 Task: Create a due date automation trigger when advanced on, on the monday before a card is due add fields without custom field "Resume" set to a date more than 1 working days ago at 11:00 AM.
Action: Mouse moved to (1262, 111)
Screenshot: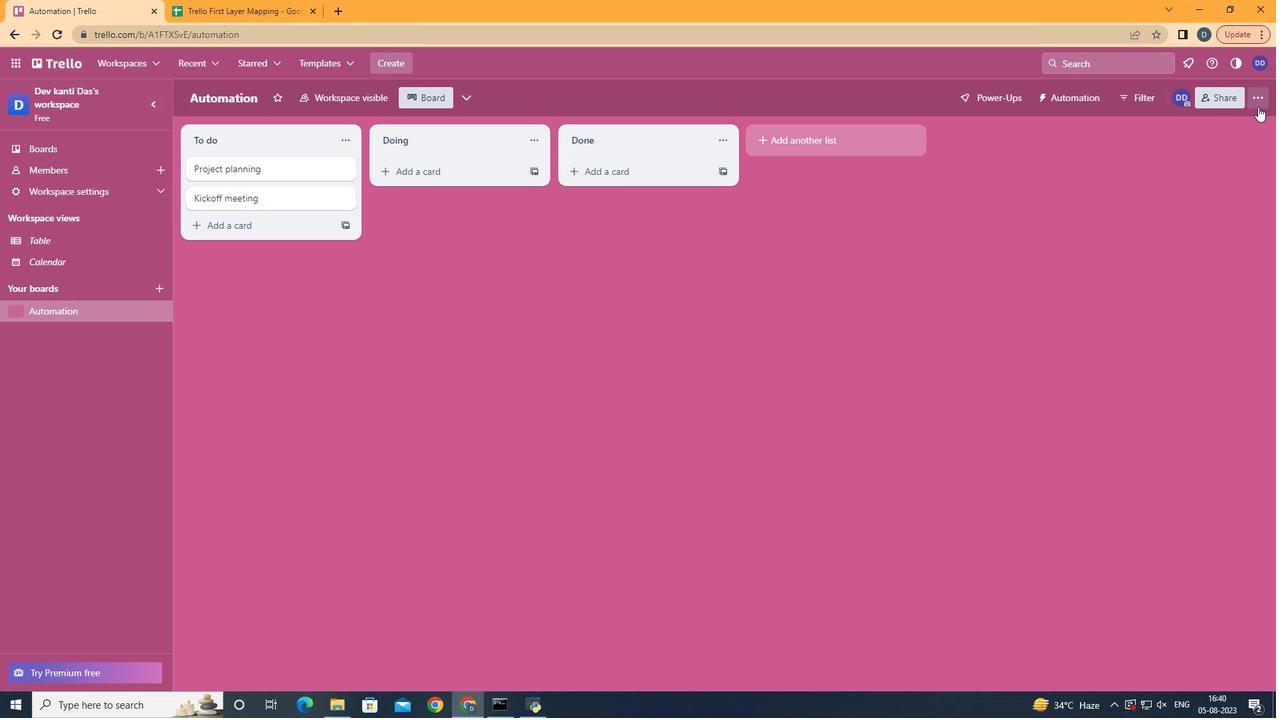 
Action: Mouse pressed left at (1262, 111)
Screenshot: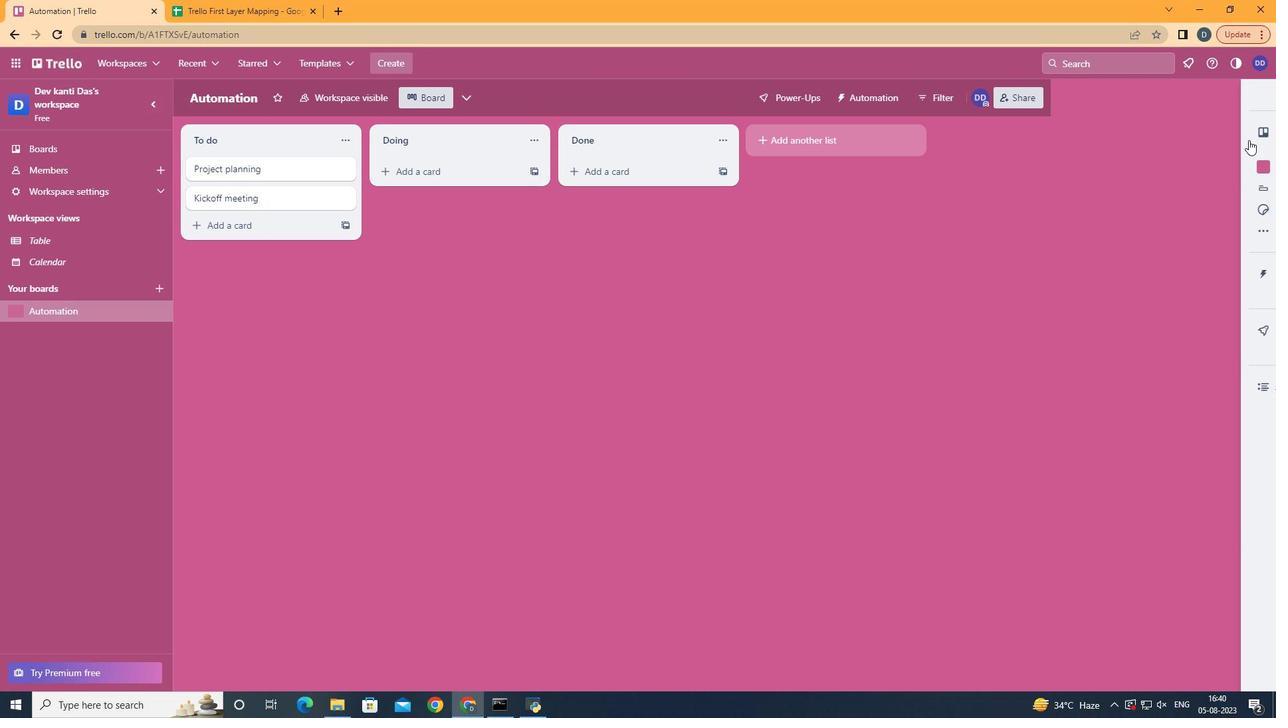 
Action: Mouse moved to (1173, 284)
Screenshot: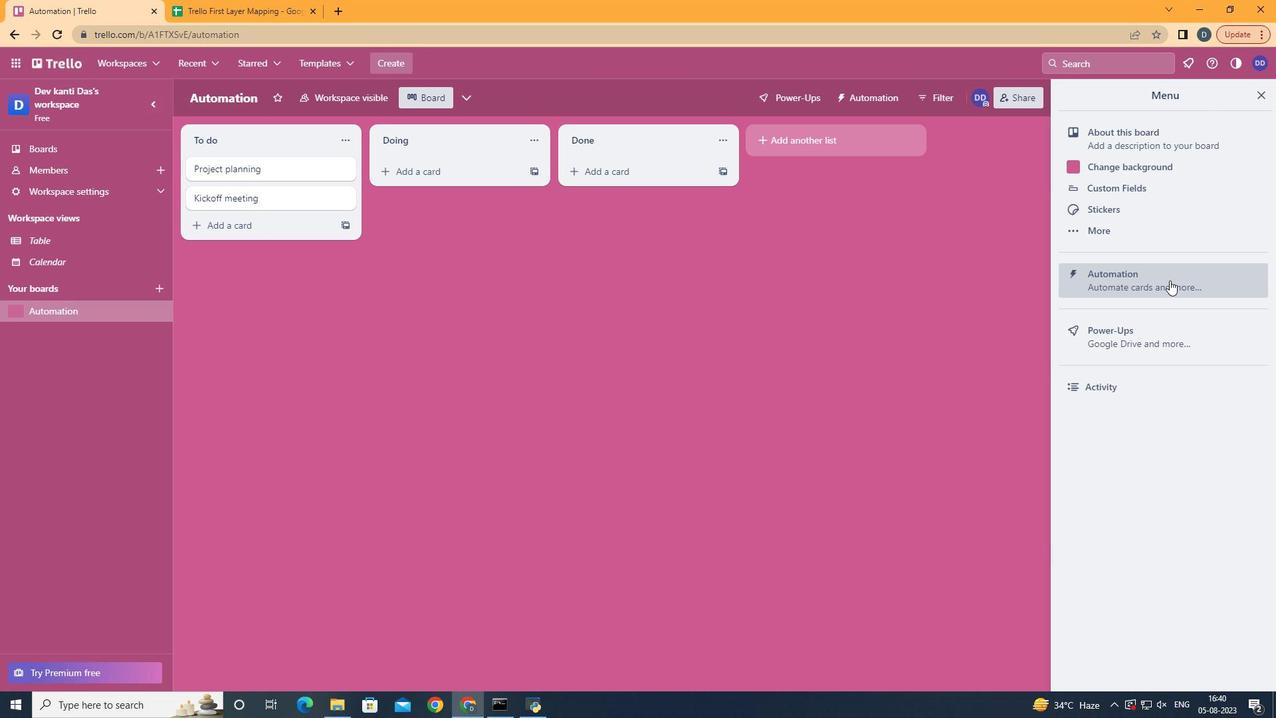 
Action: Mouse pressed left at (1173, 284)
Screenshot: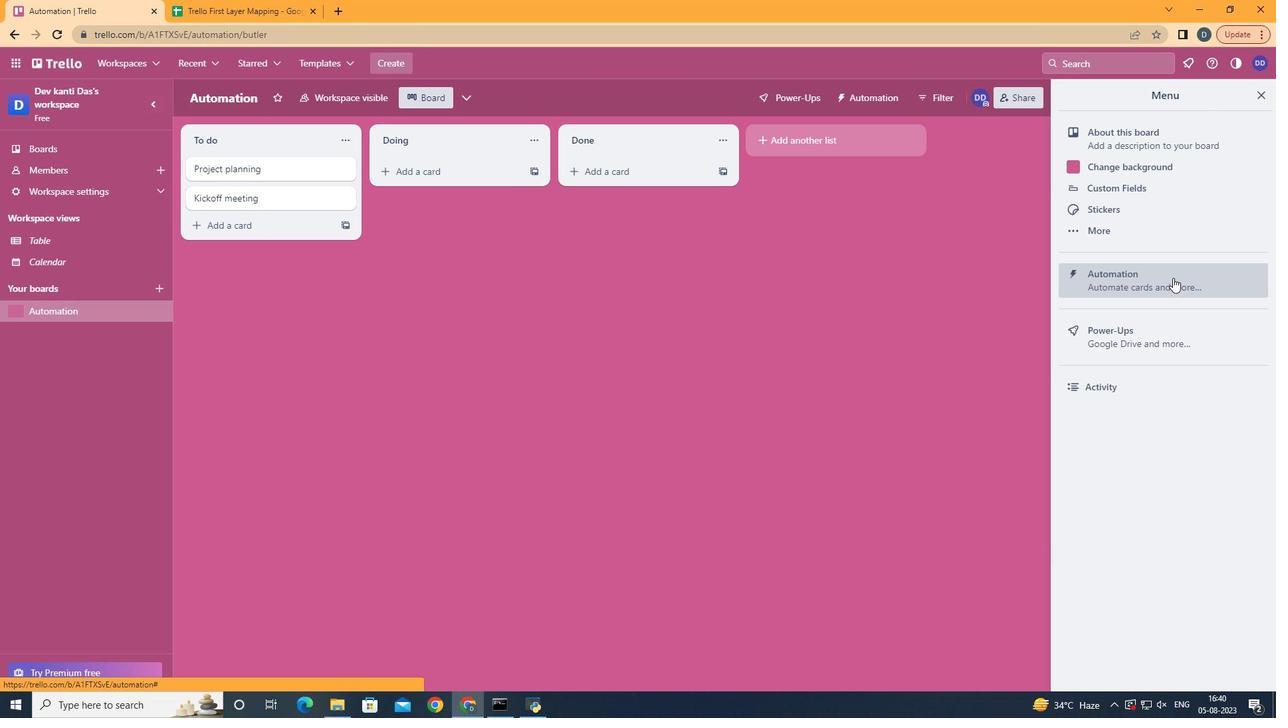 
Action: Mouse moved to (256, 263)
Screenshot: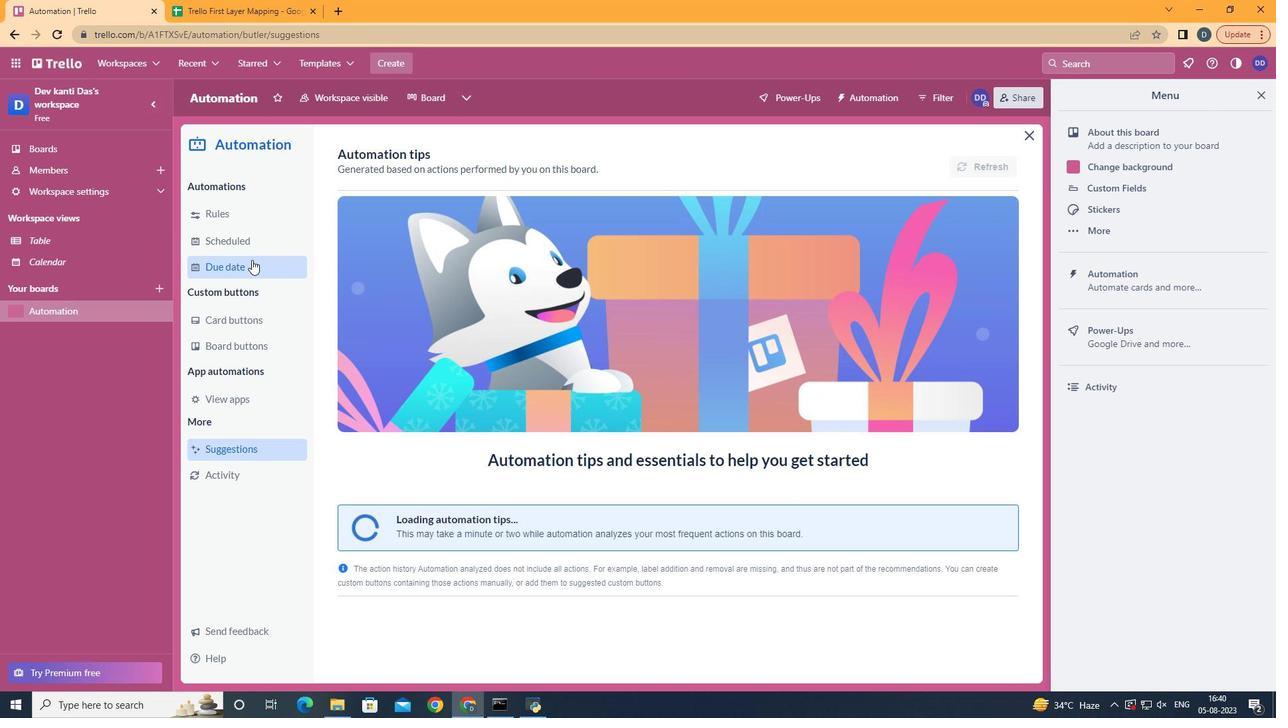 
Action: Mouse pressed left at (256, 263)
Screenshot: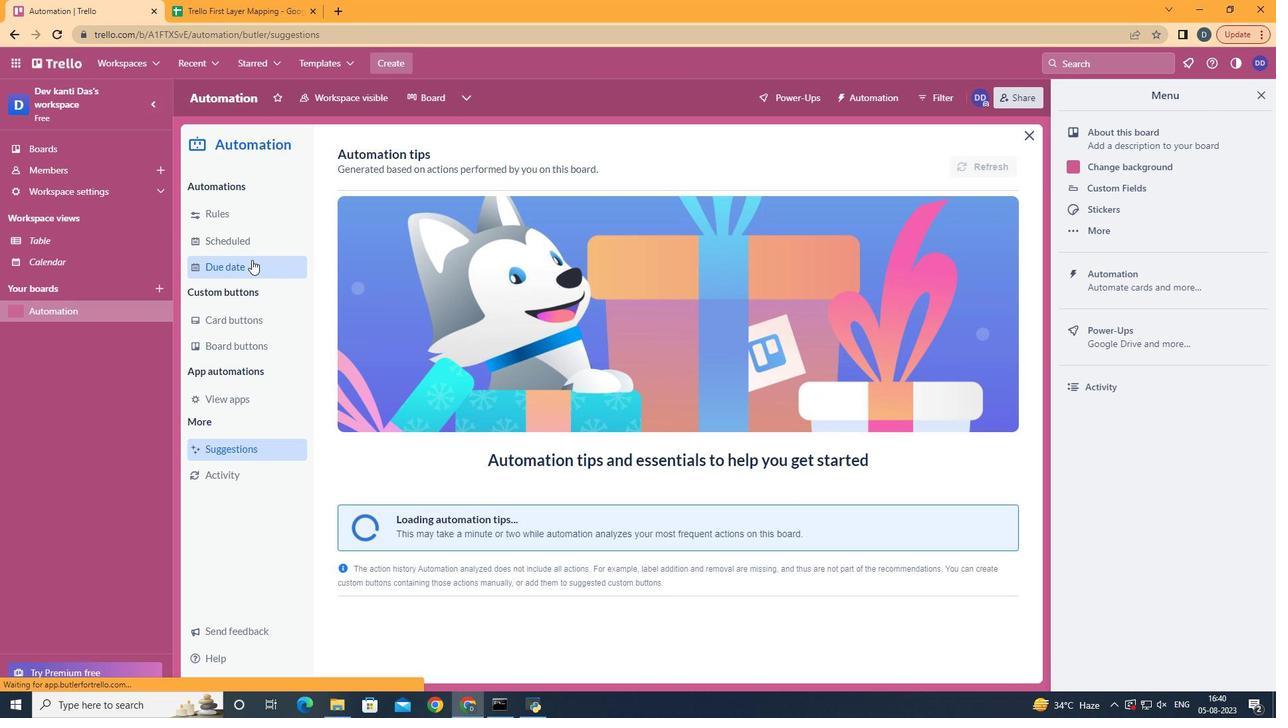
Action: Mouse moved to (936, 160)
Screenshot: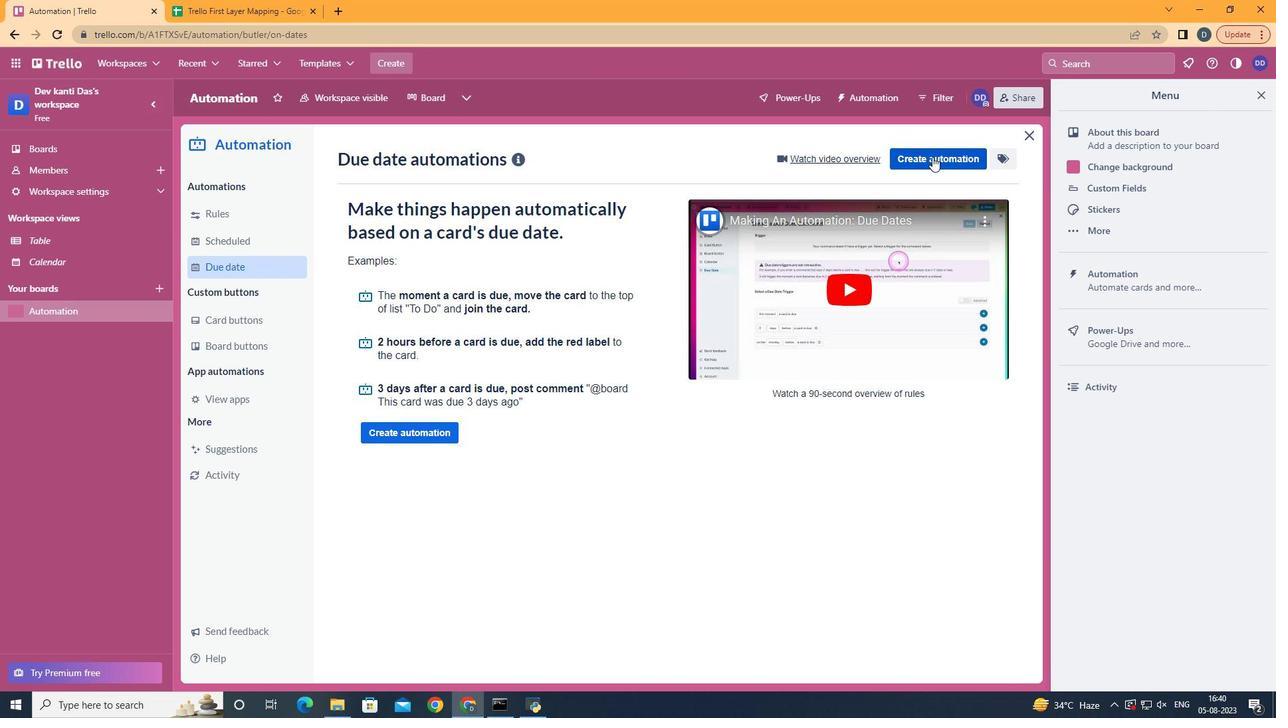 
Action: Mouse pressed left at (936, 160)
Screenshot: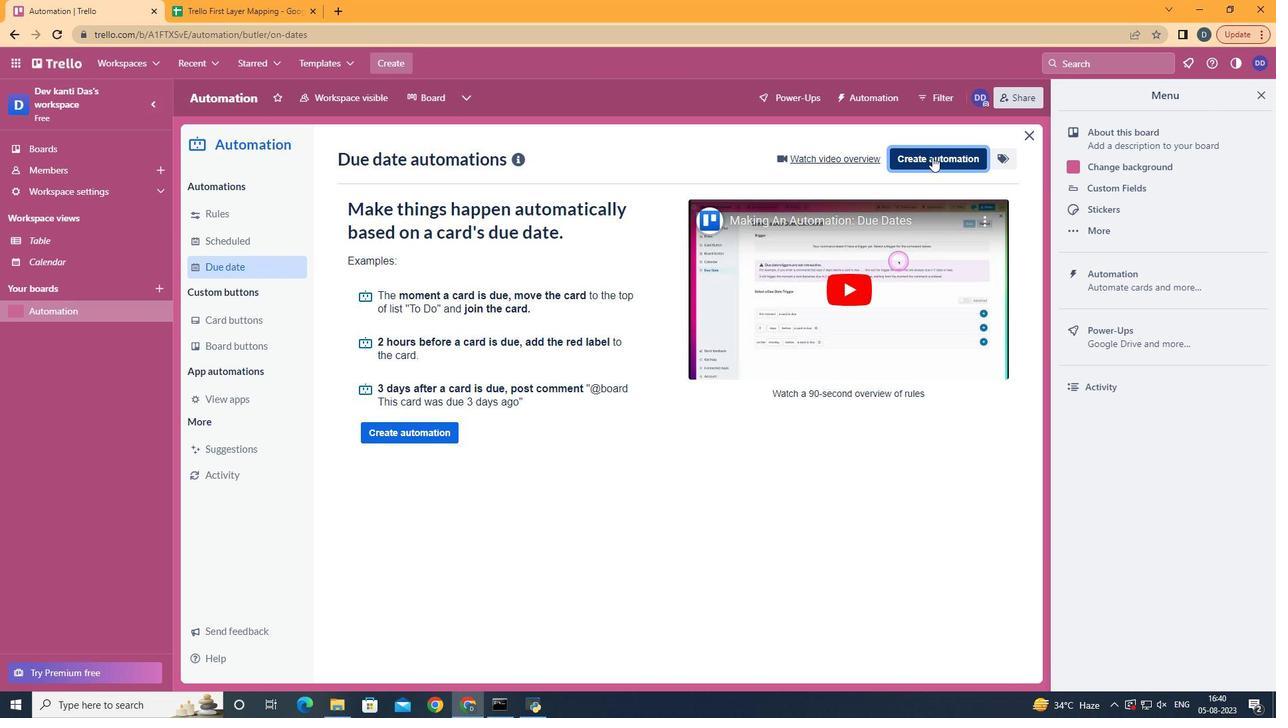 
Action: Mouse moved to (699, 291)
Screenshot: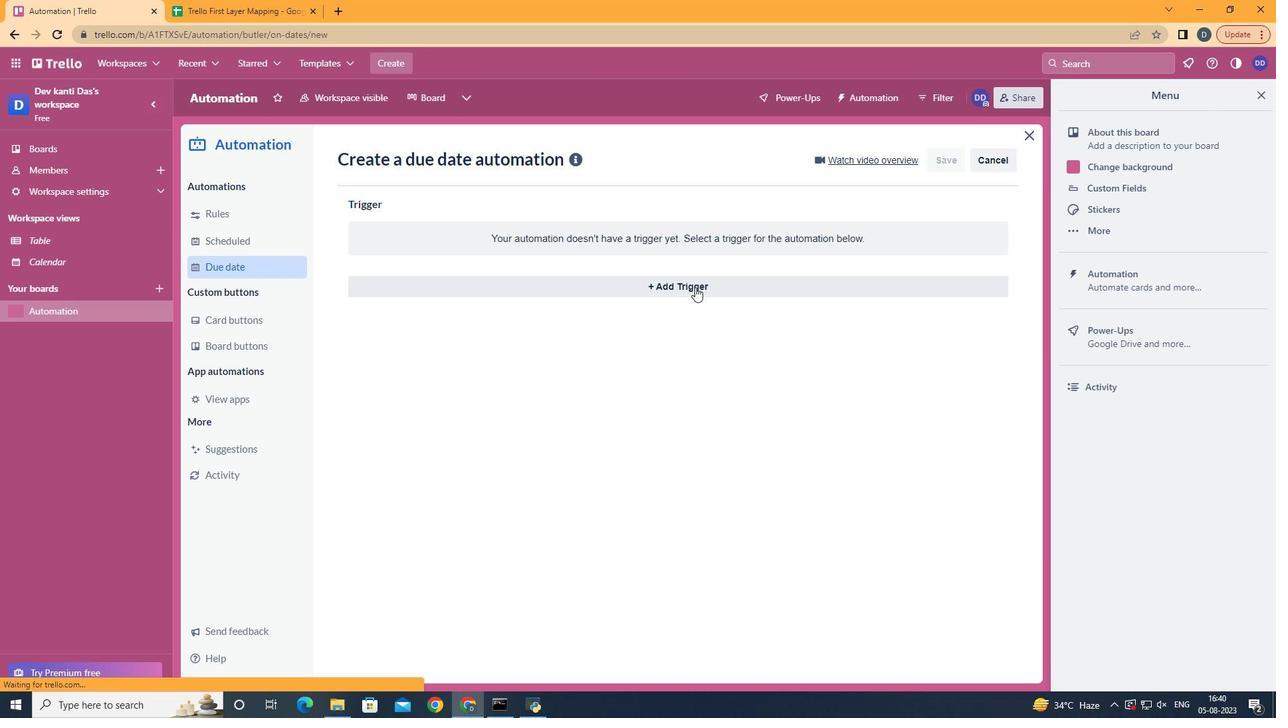 
Action: Mouse pressed left at (699, 291)
Screenshot: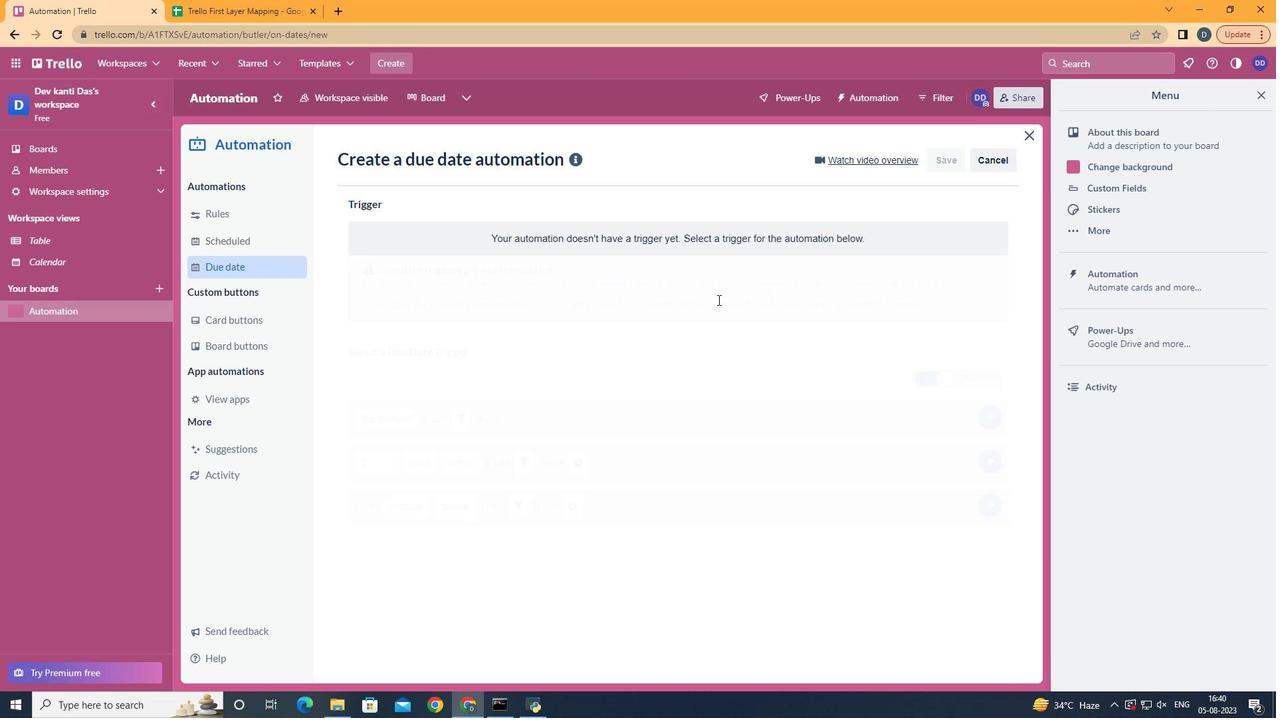 
Action: Mouse moved to (436, 351)
Screenshot: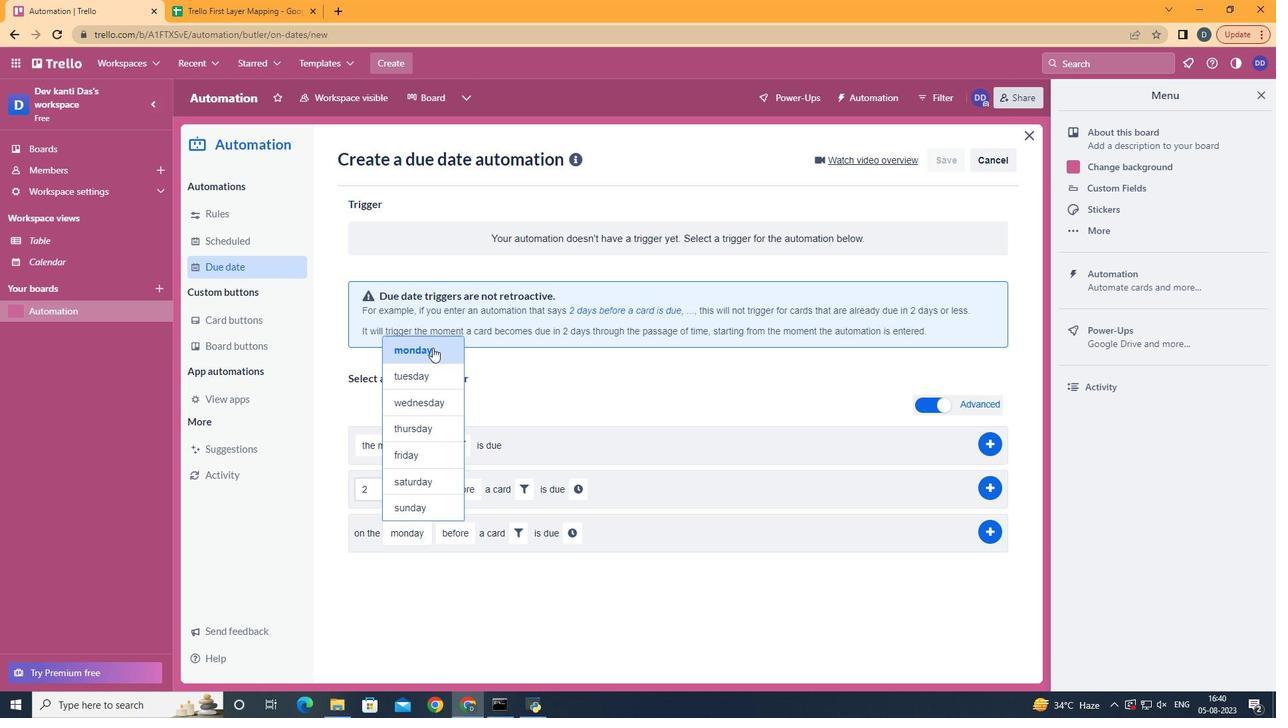 
Action: Mouse pressed left at (436, 351)
Screenshot: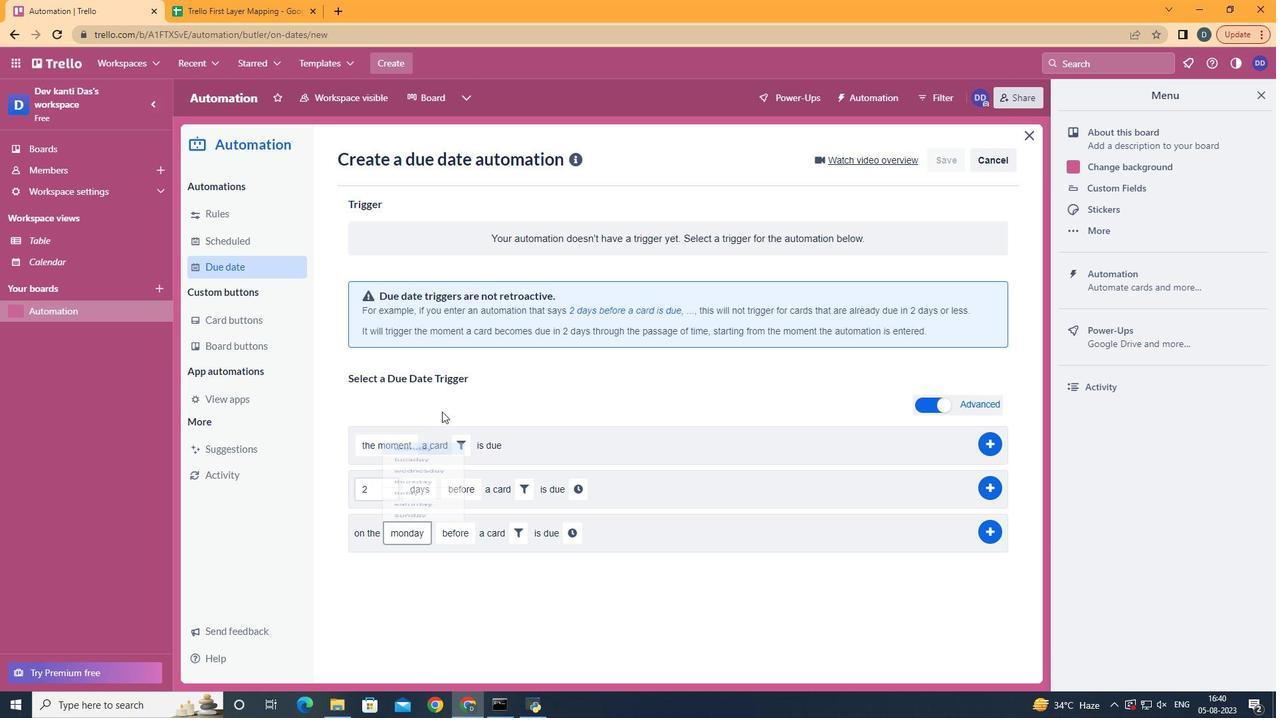 
Action: Mouse moved to (468, 563)
Screenshot: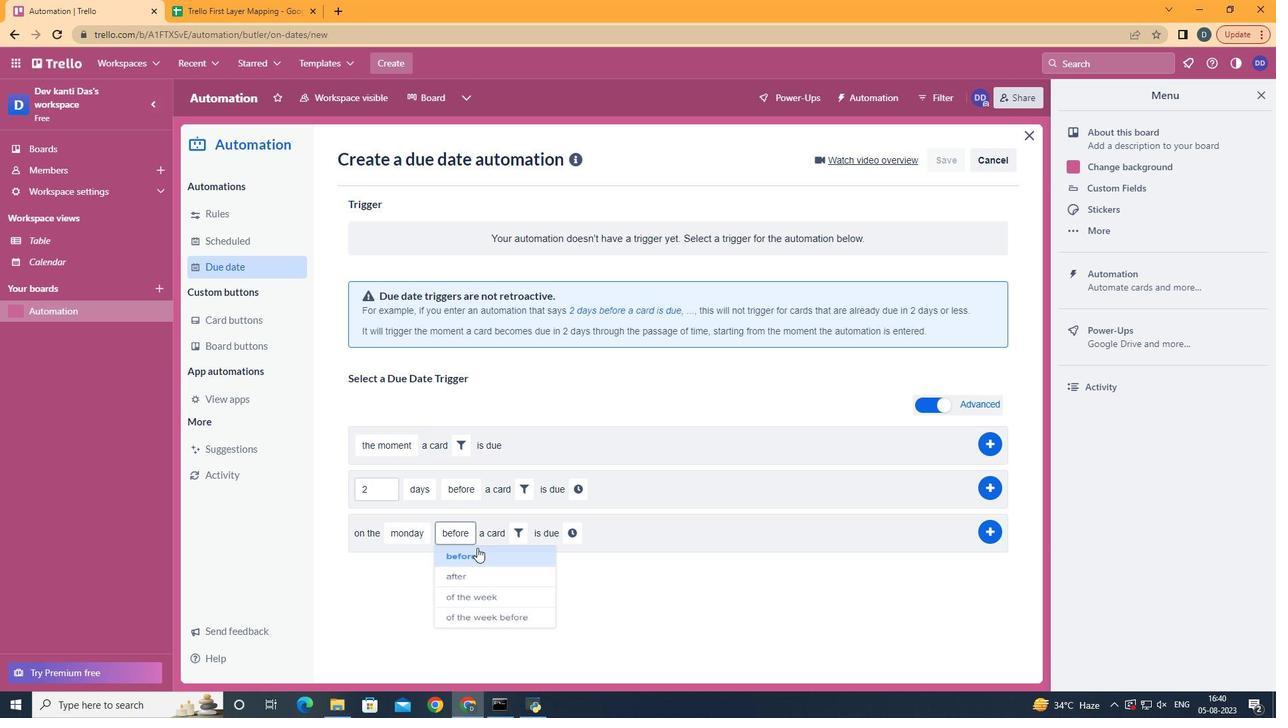 
Action: Mouse pressed left at (468, 563)
Screenshot: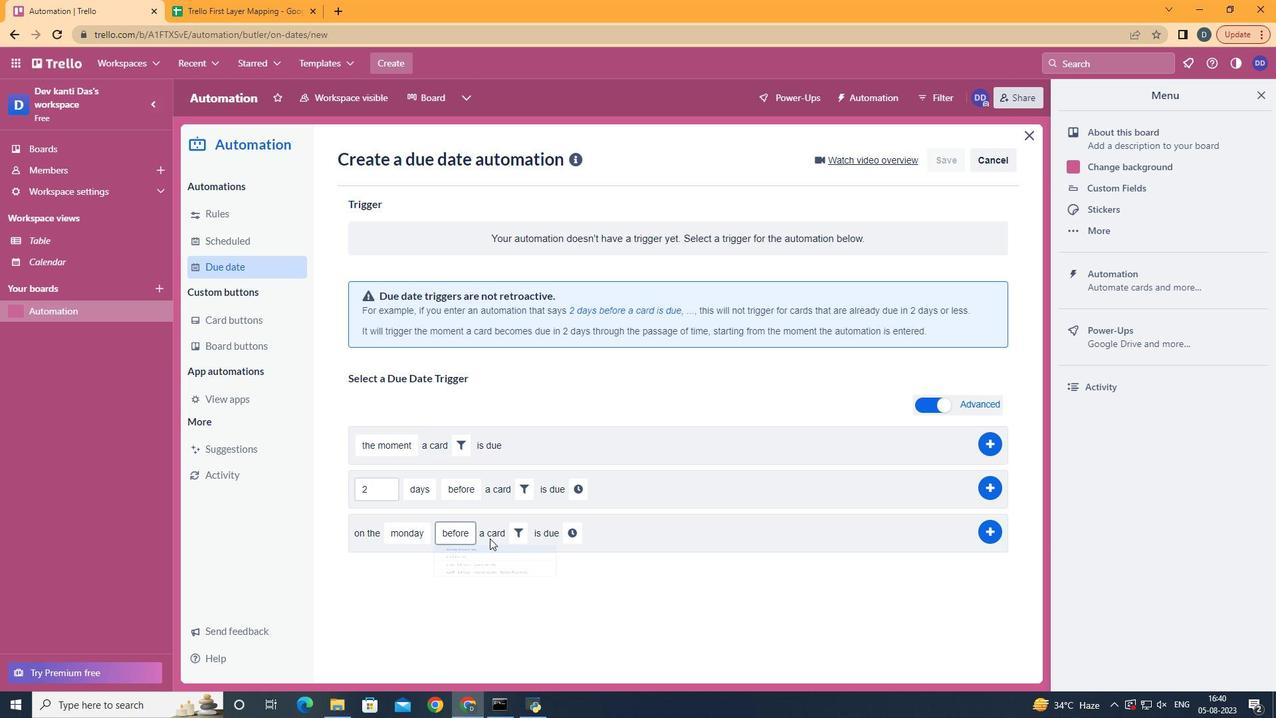 
Action: Mouse moved to (522, 525)
Screenshot: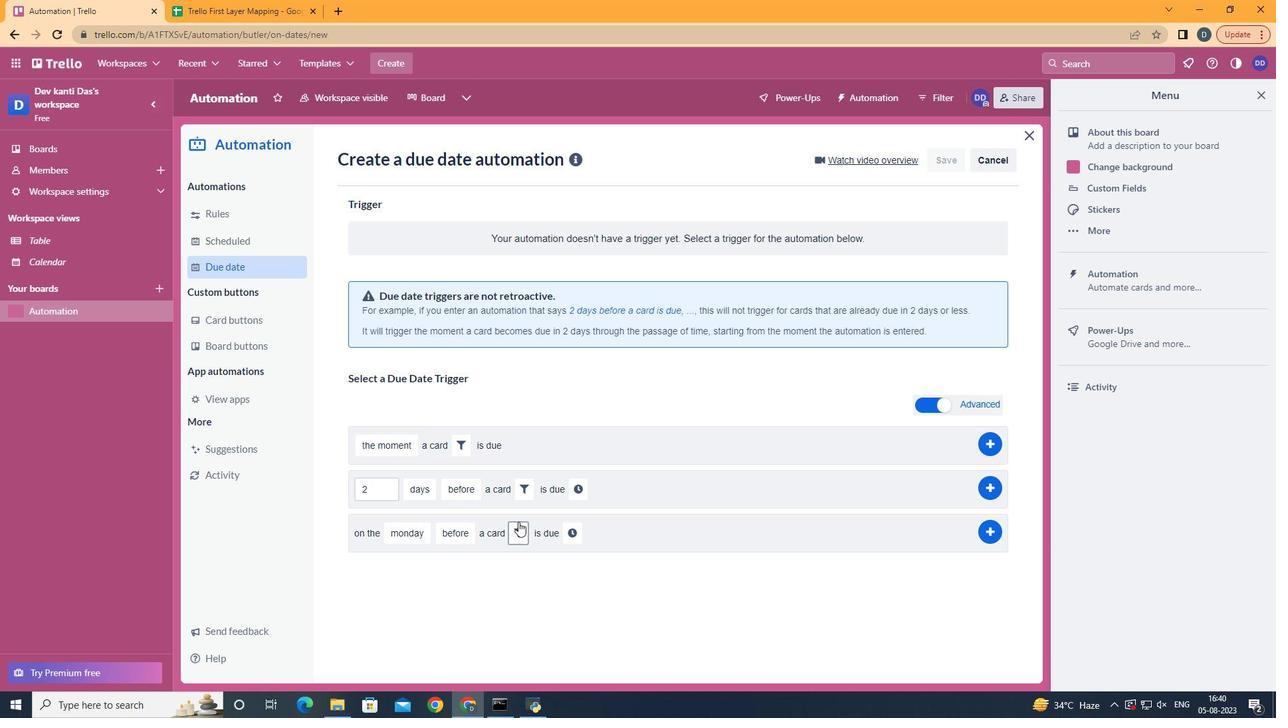 
Action: Mouse pressed left at (522, 525)
Screenshot: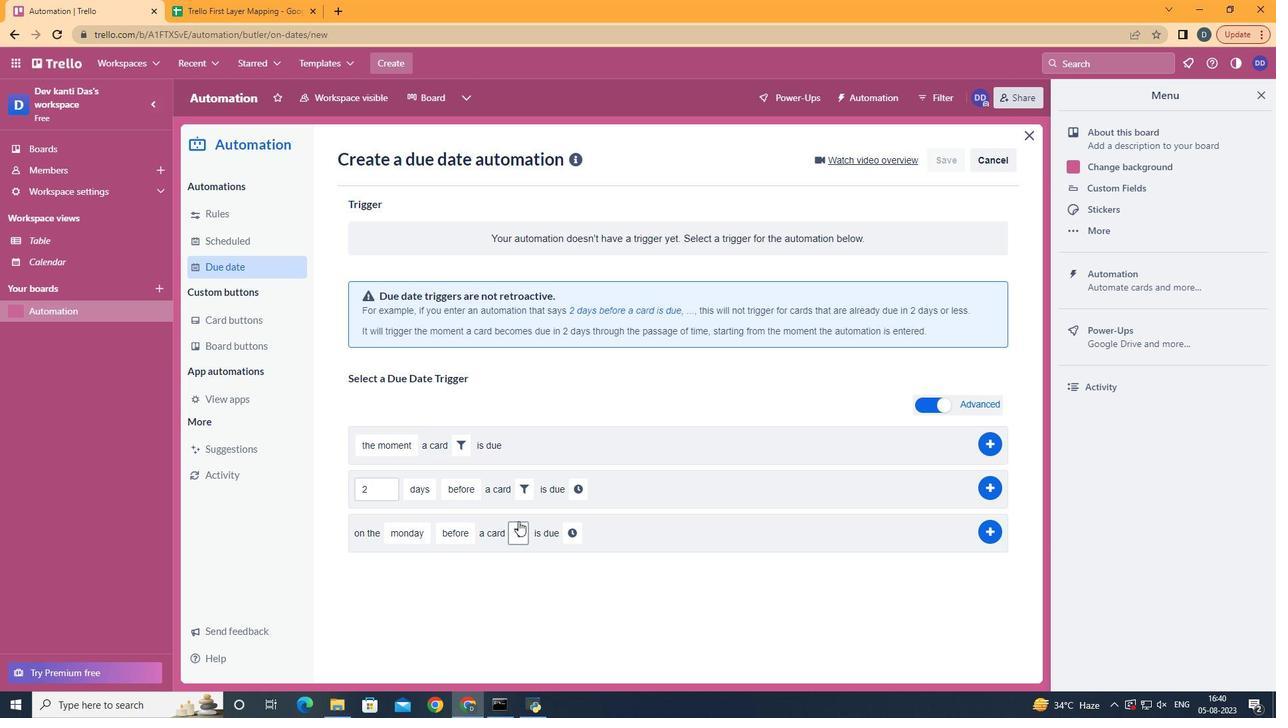 
Action: Mouse moved to (738, 586)
Screenshot: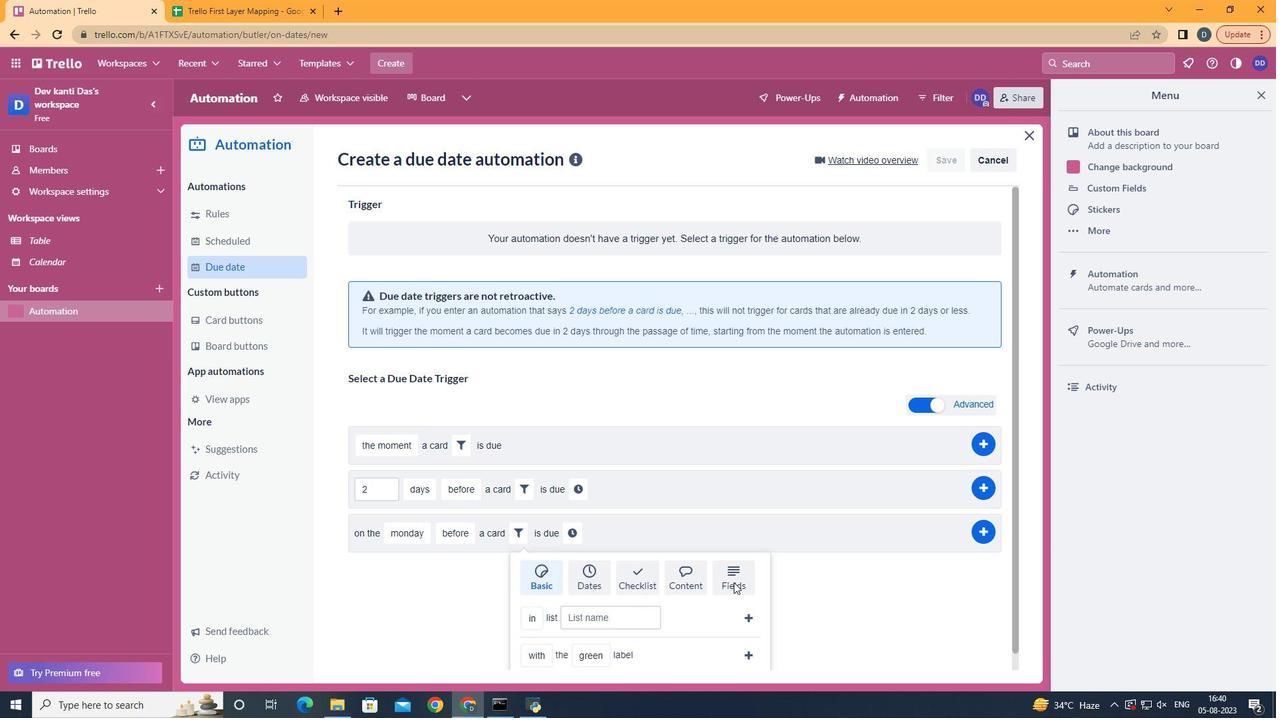 
Action: Mouse pressed left at (738, 586)
Screenshot: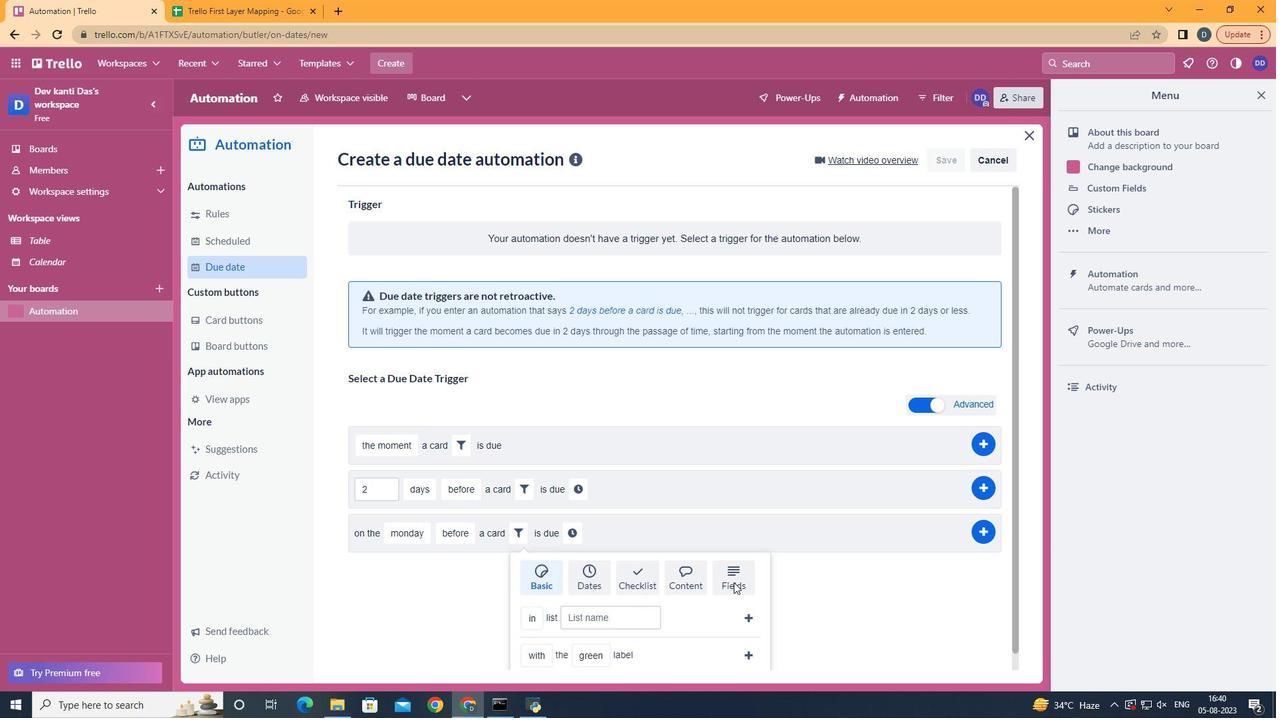 
Action: Mouse scrolled (738, 585) with delta (0, 0)
Screenshot: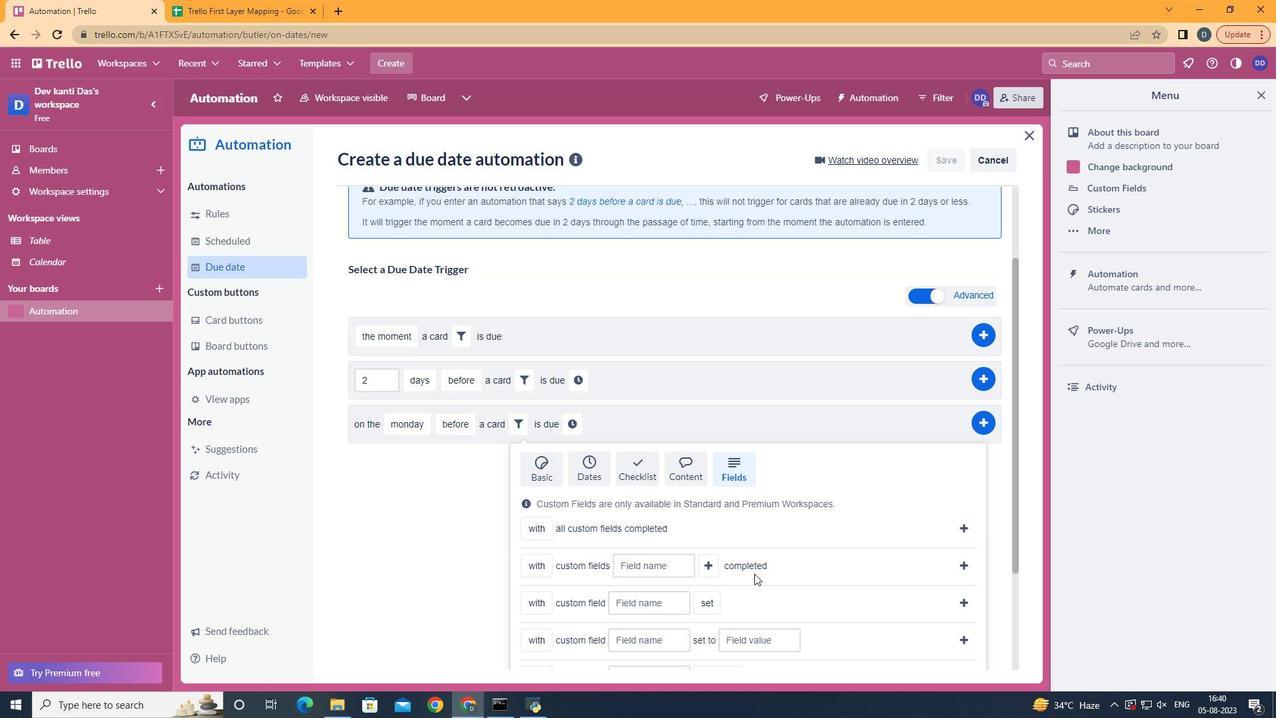 
Action: Mouse scrolled (738, 585) with delta (0, 0)
Screenshot: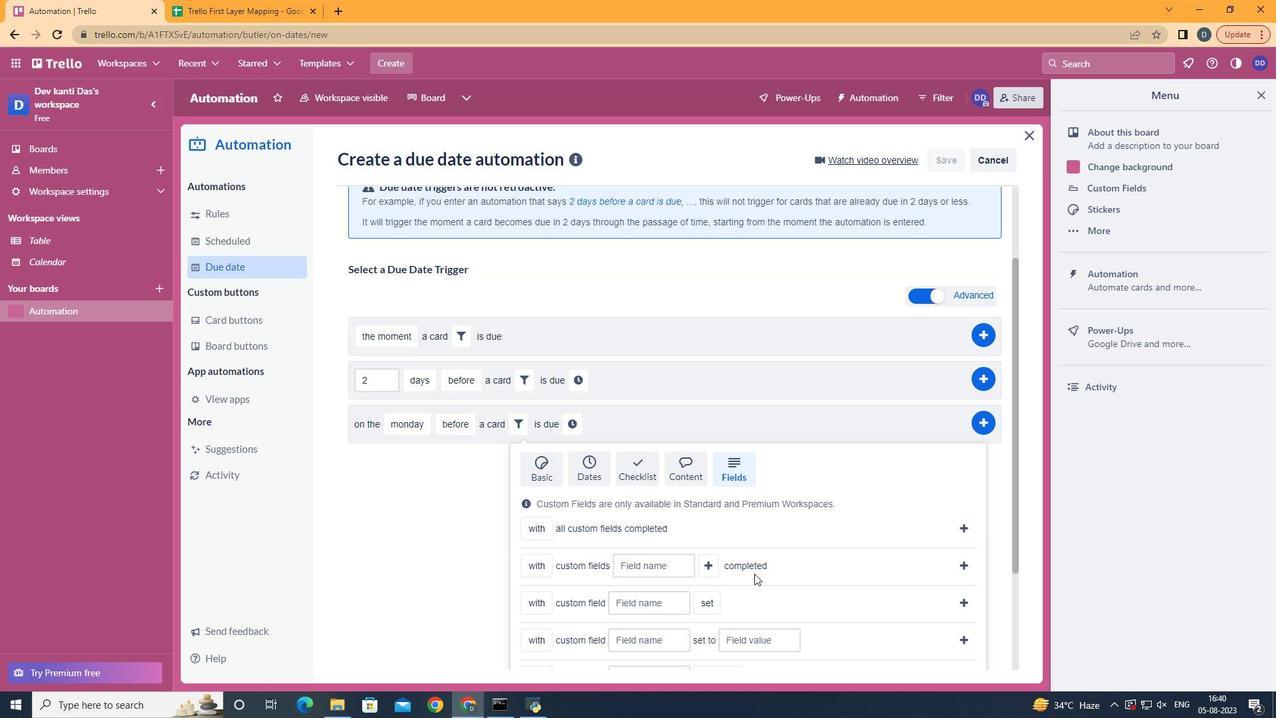 
Action: Mouse scrolled (738, 585) with delta (0, 0)
Screenshot: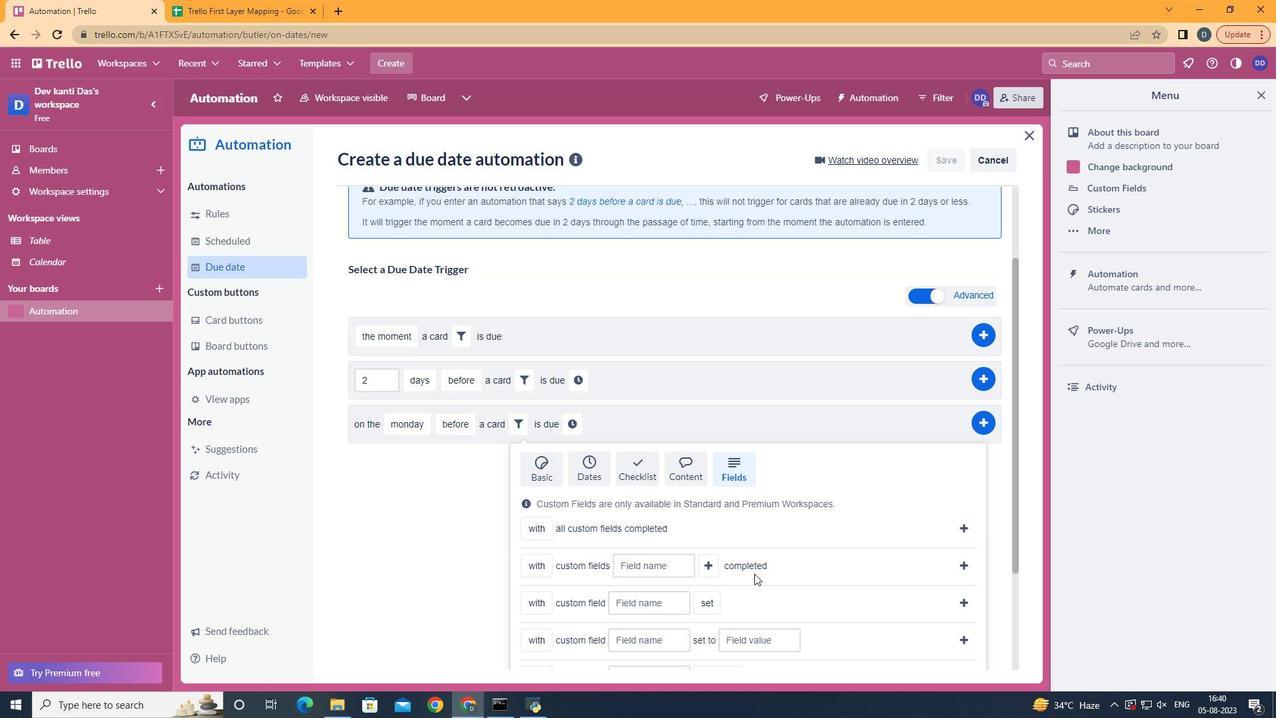 
Action: Mouse scrolled (738, 585) with delta (0, 0)
Screenshot: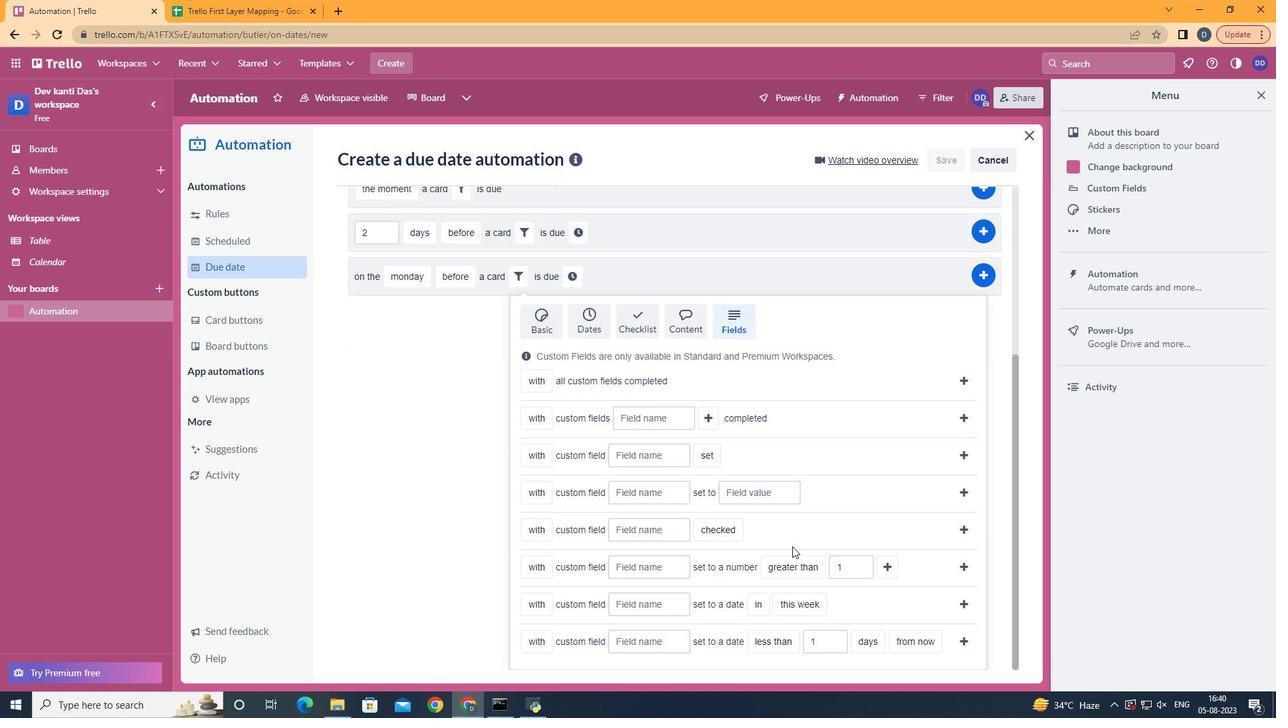 
Action: Mouse scrolled (738, 585) with delta (0, 0)
Screenshot: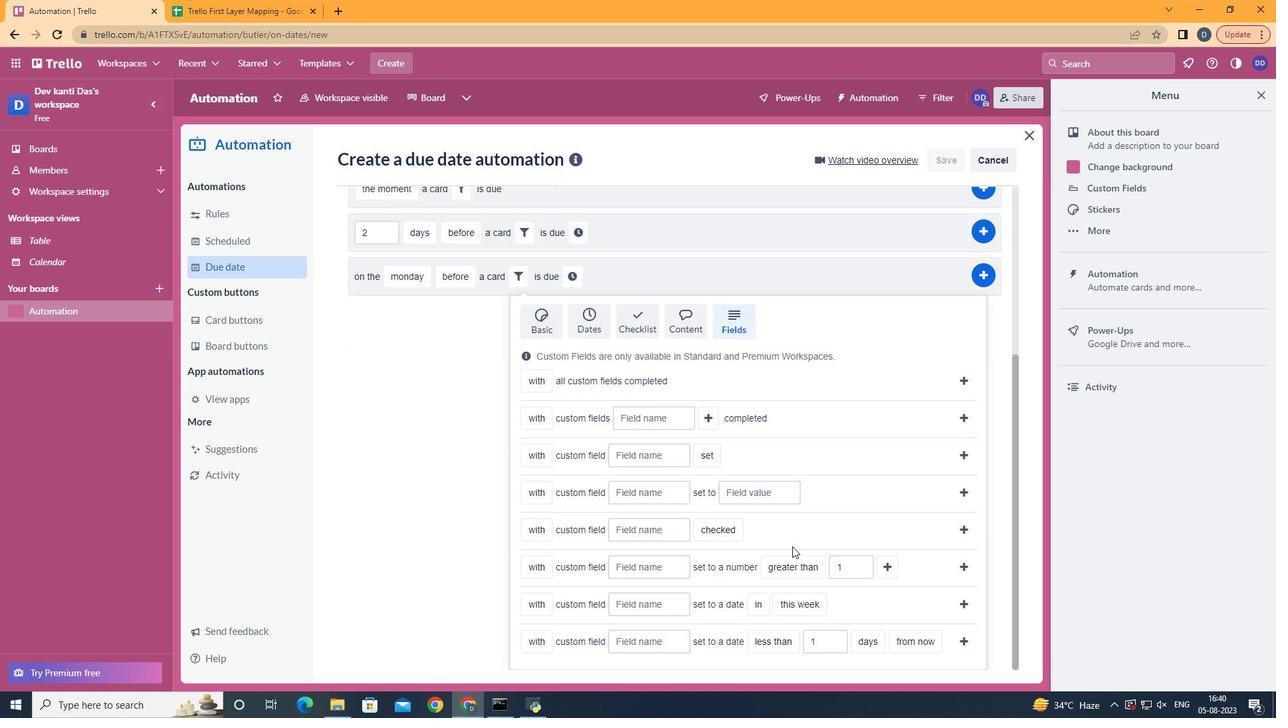 
Action: Mouse scrolled (738, 585) with delta (0, 0)
Screenshot: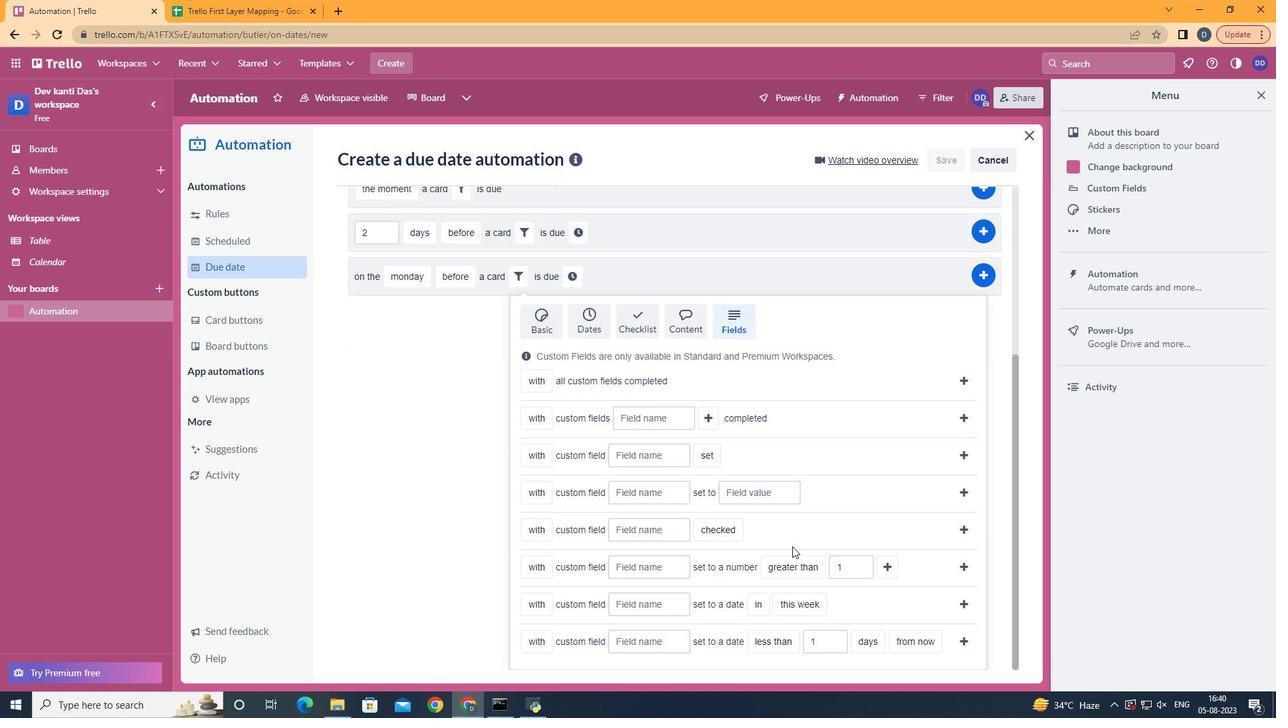 
Action: Mouse scrolled (738, 585) with delta (0, 0)
Screenshot: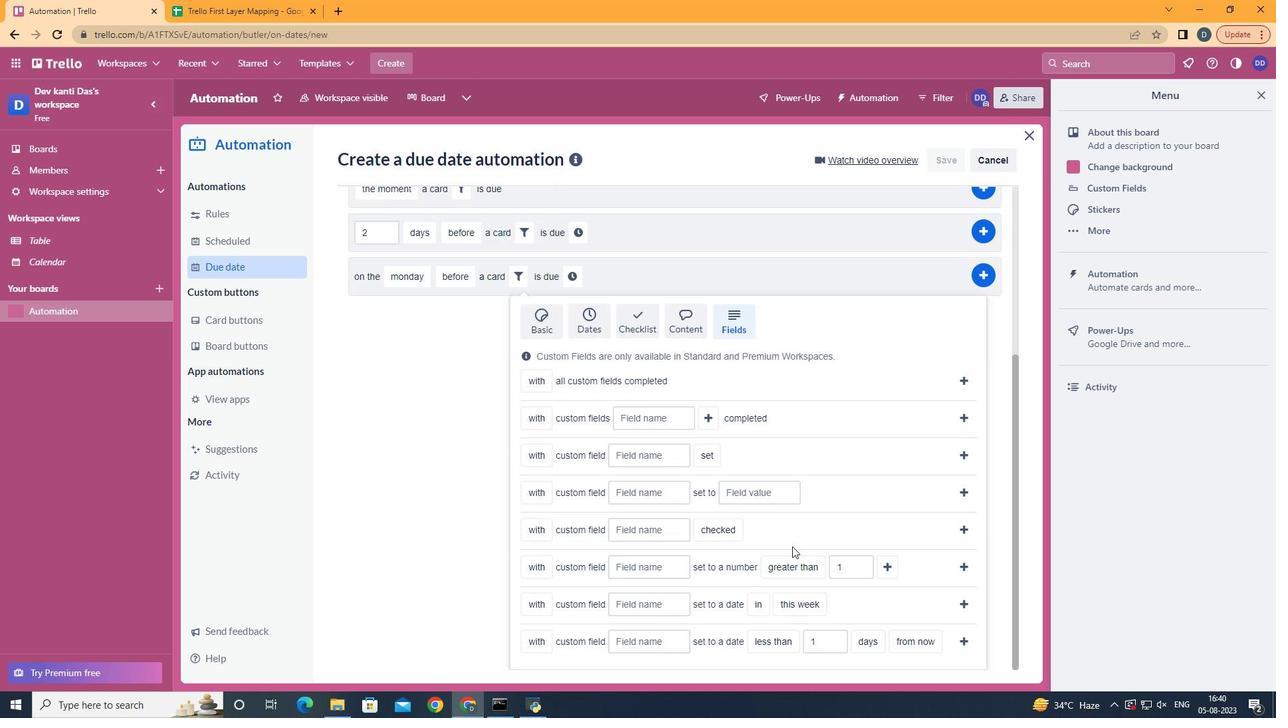 
Action: Mouse moved to (552, 621)
Screenshot: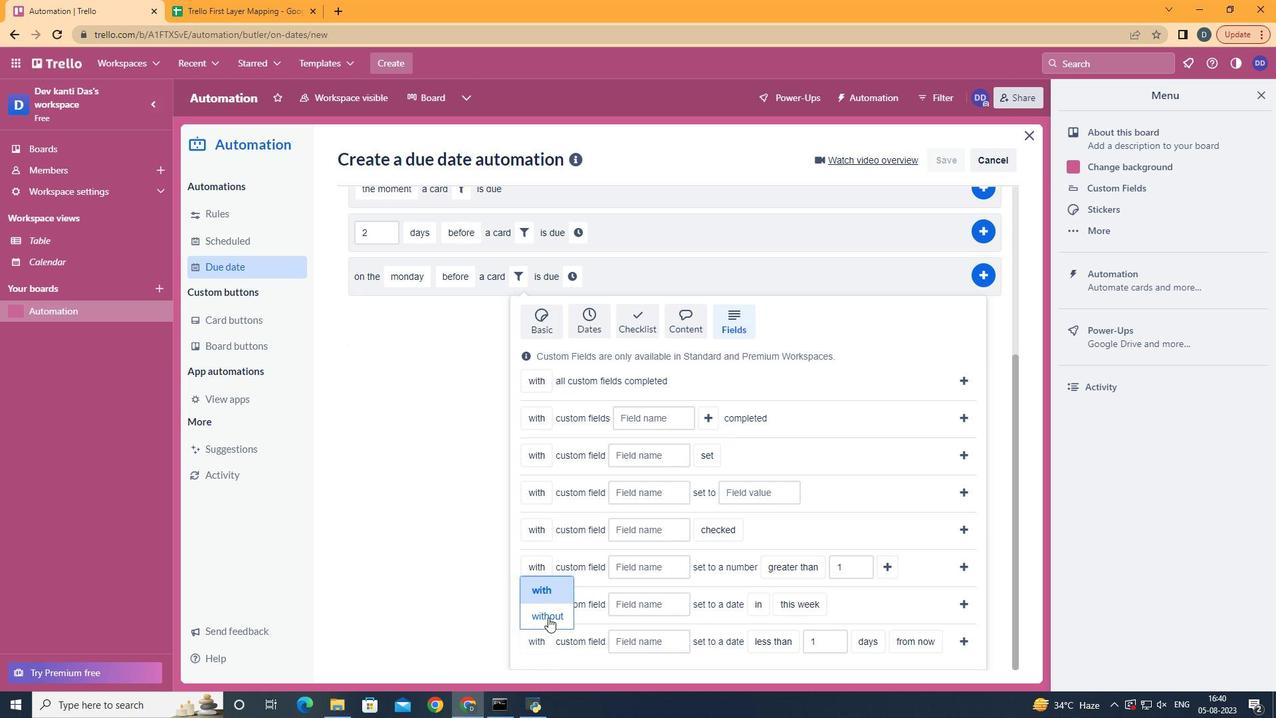 
Action: Mouse pressed left at (552, 621)
Screenshot: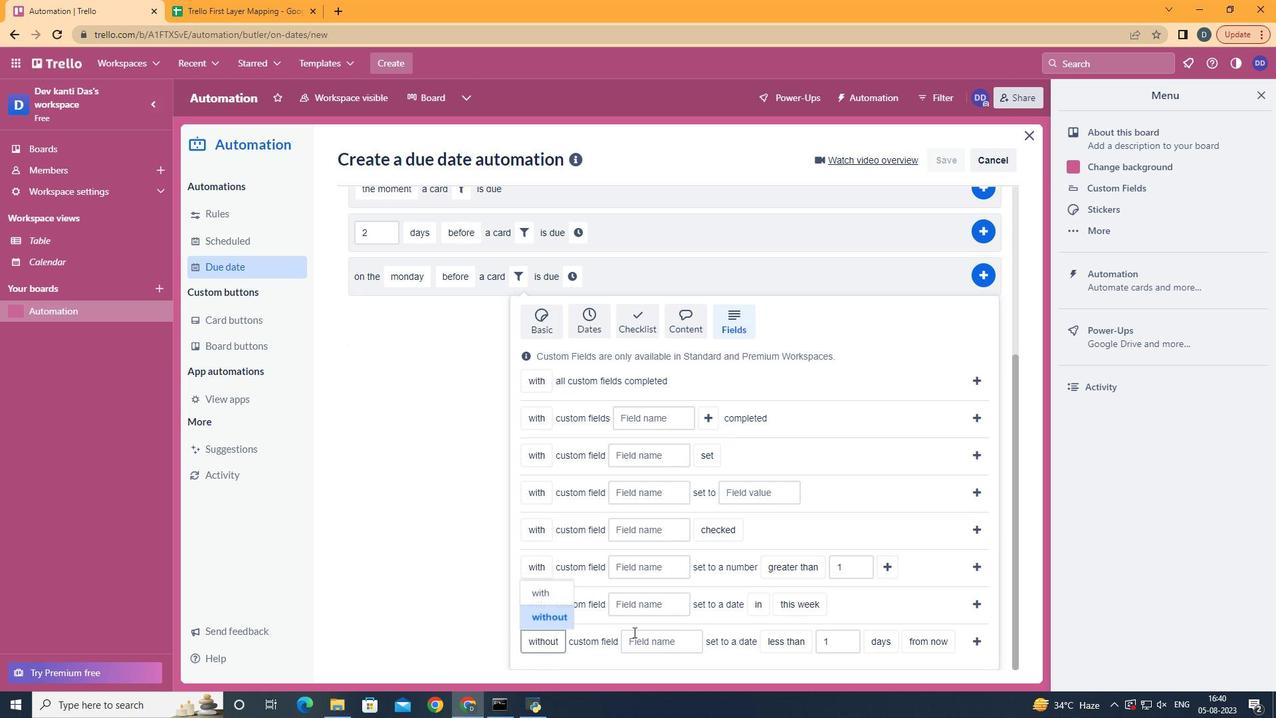 
Action: Mouse moved to (651, 646)
Screenshot: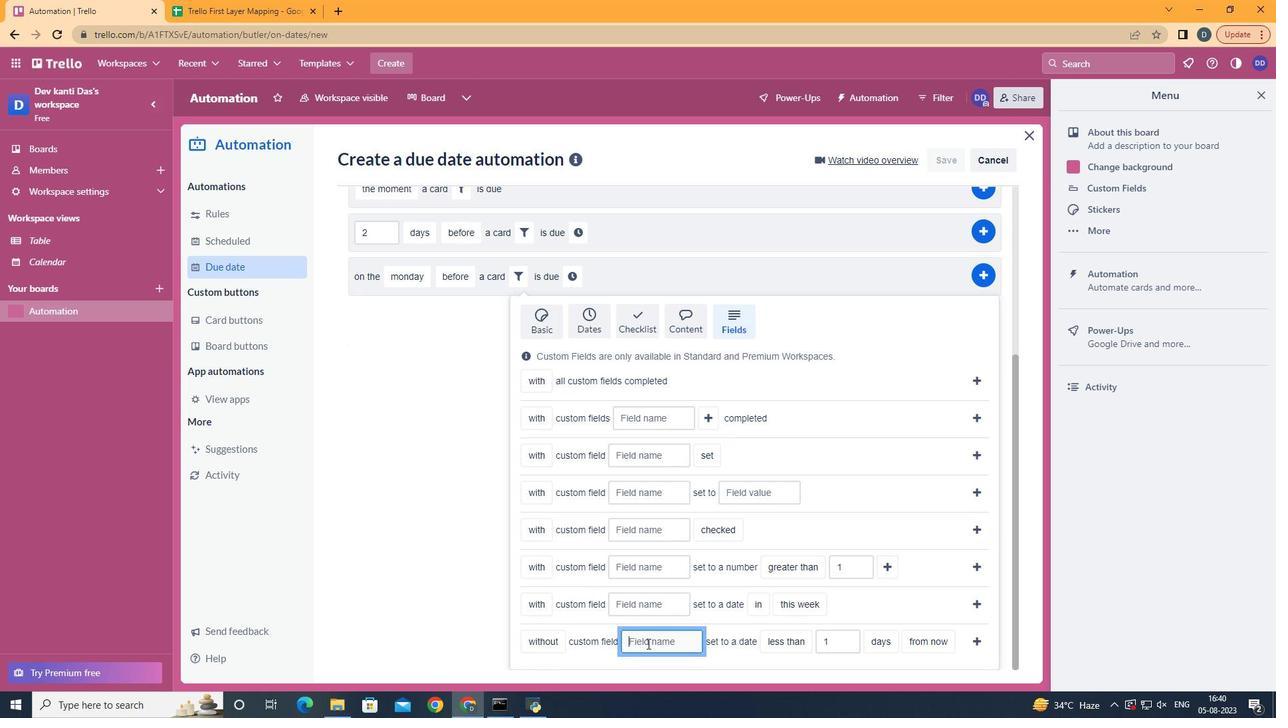 
Action: Mouse pressed left at (651, 646)
Screenshot: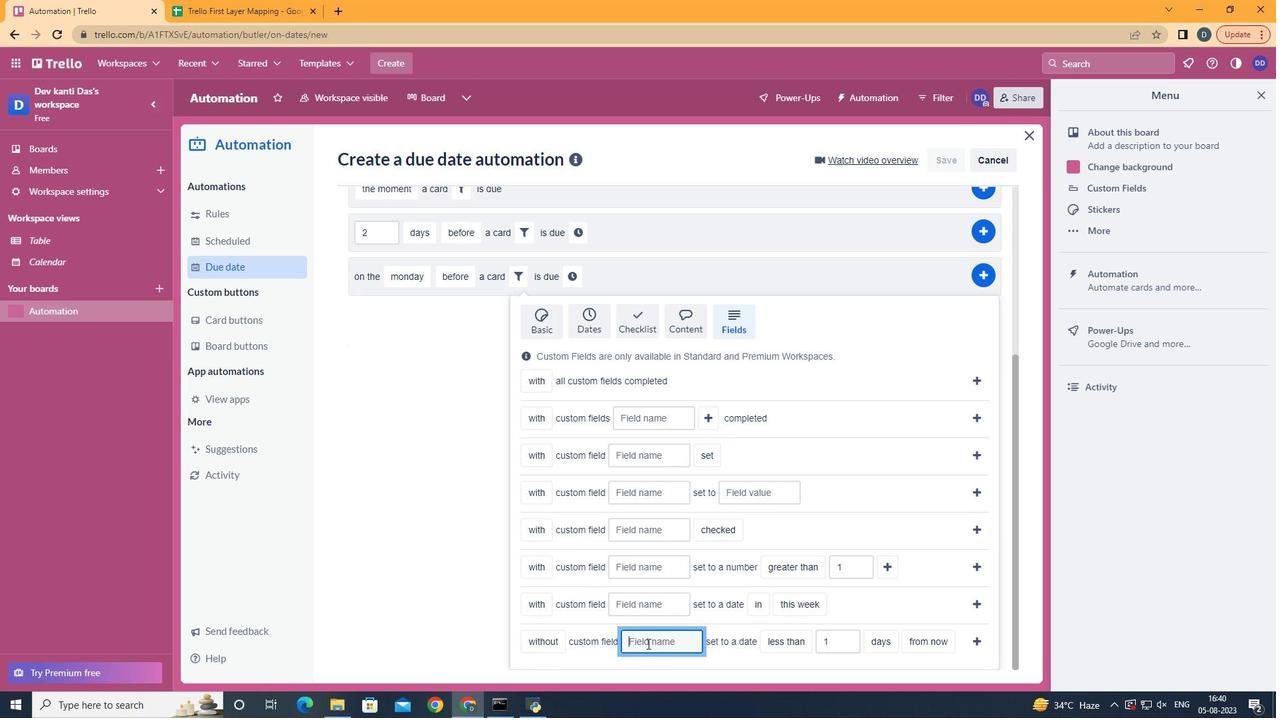 
Action: Mouse moved to (651, 647)
Screenshot: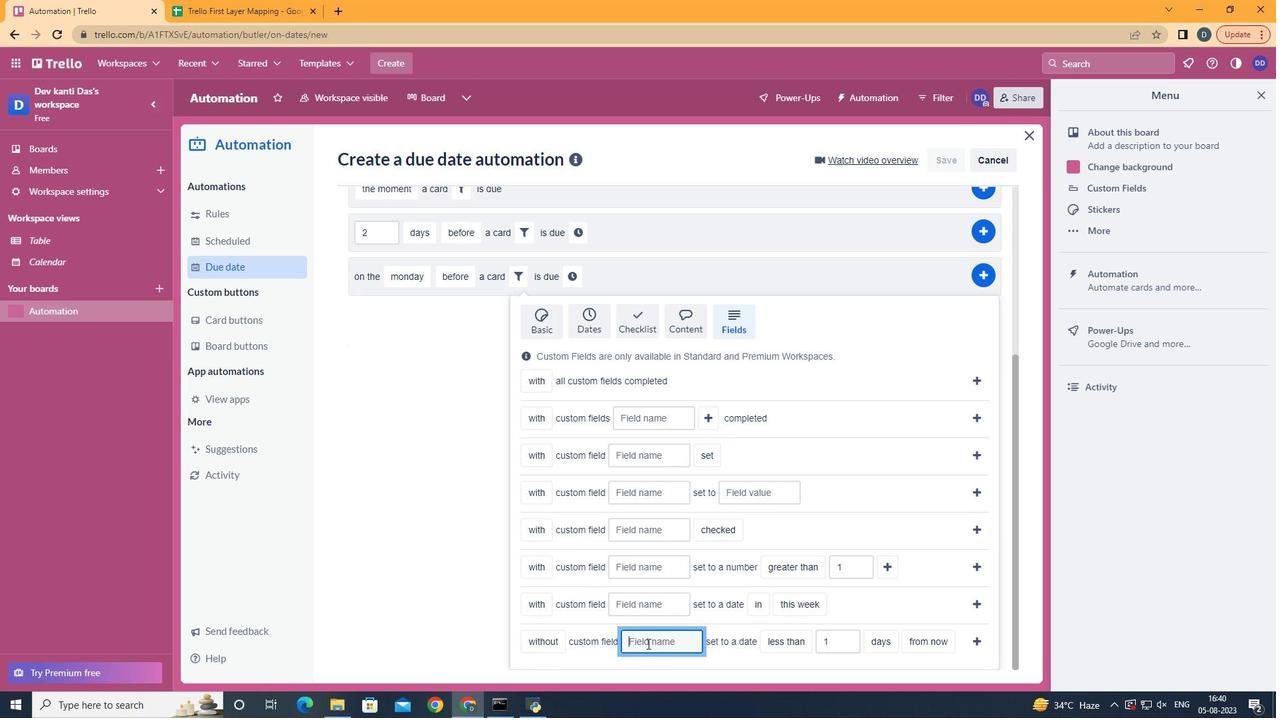
Action: Key pressed <Key.shift>Resume
Screenshot: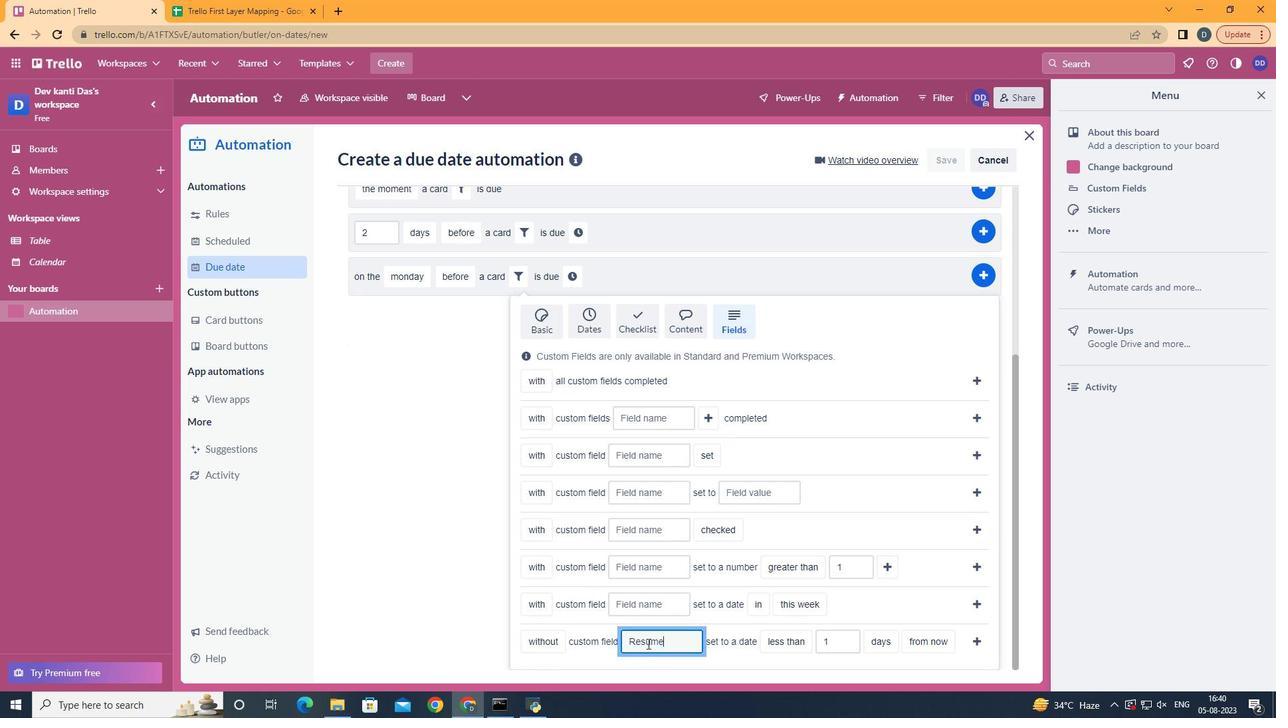 
Action: Mouse moved to (809, 587)
Screenshot: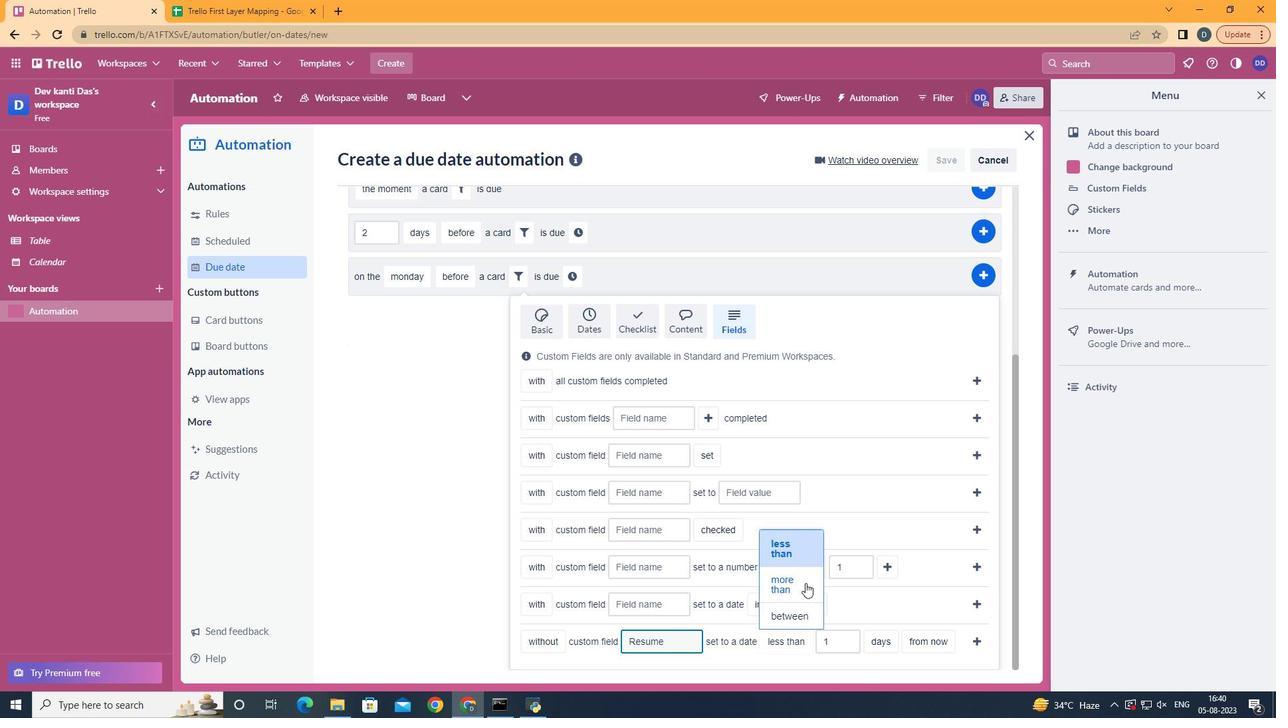 
Action: Mouse pressed left at (809, 587)
Screenshot: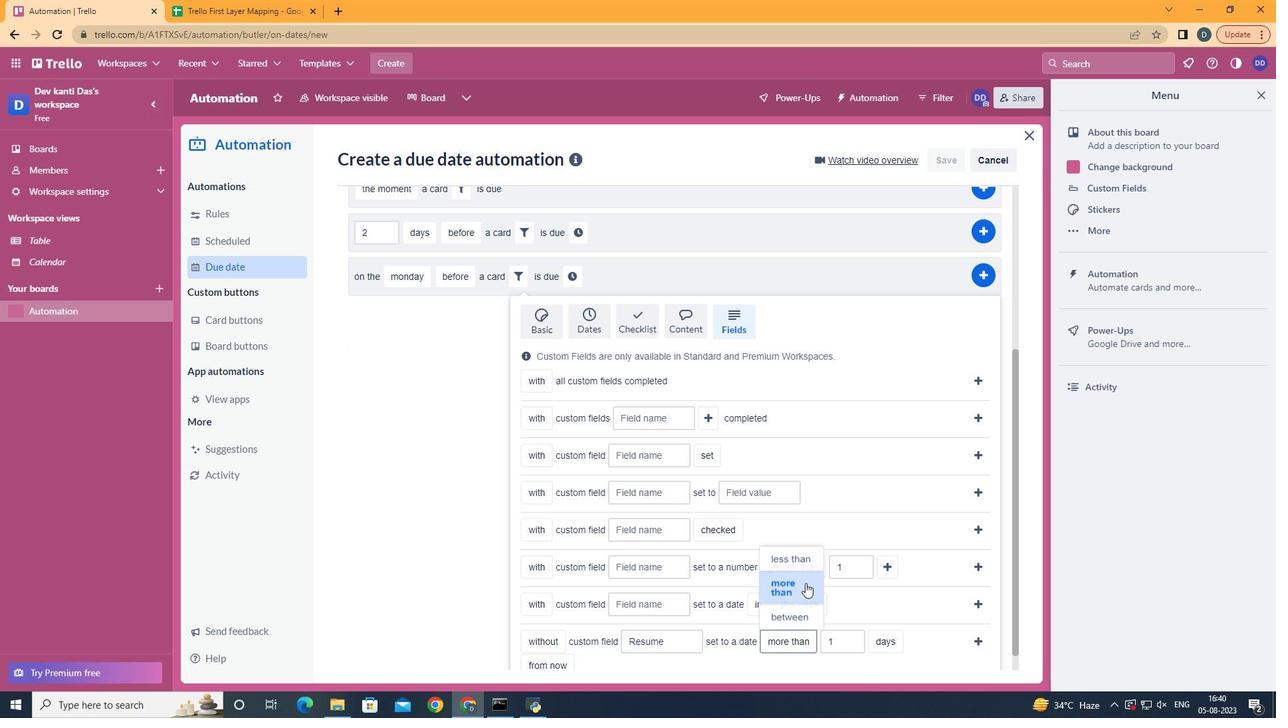 
Action: Mouse moved to (902, 617)
Screenshot: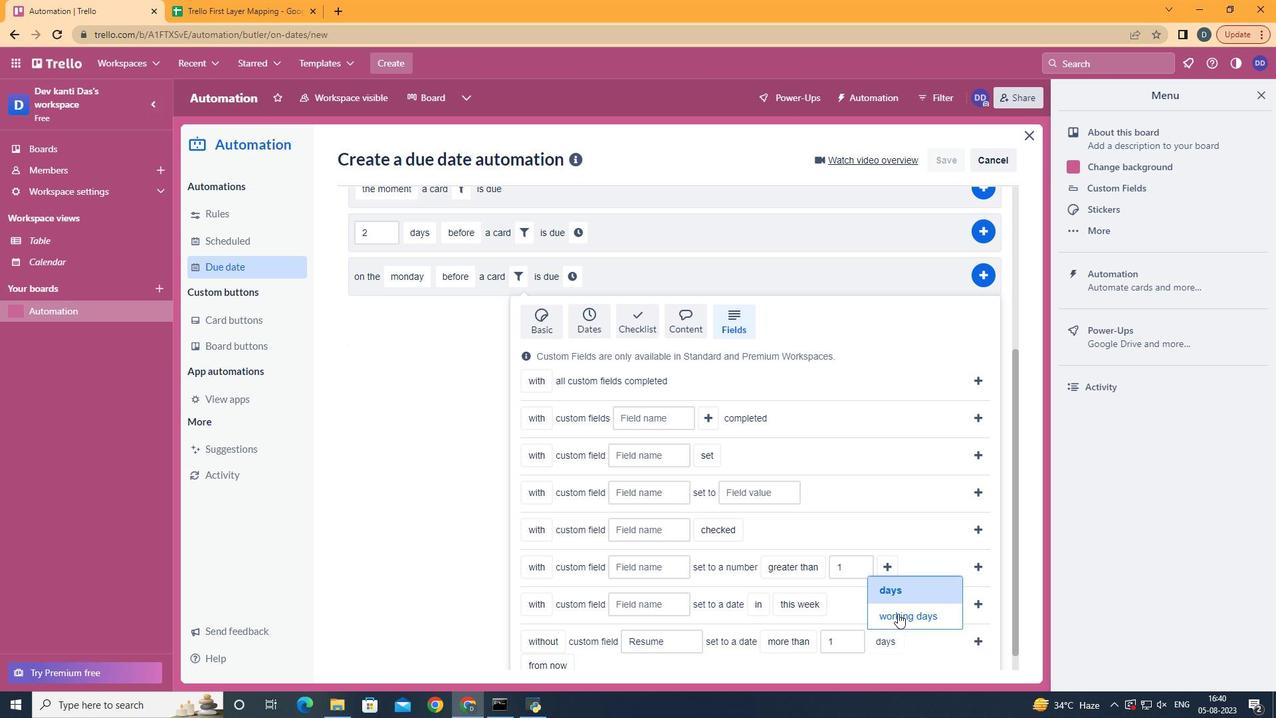 
Action: Mouse pressed left at (902, 617)
Screenshot: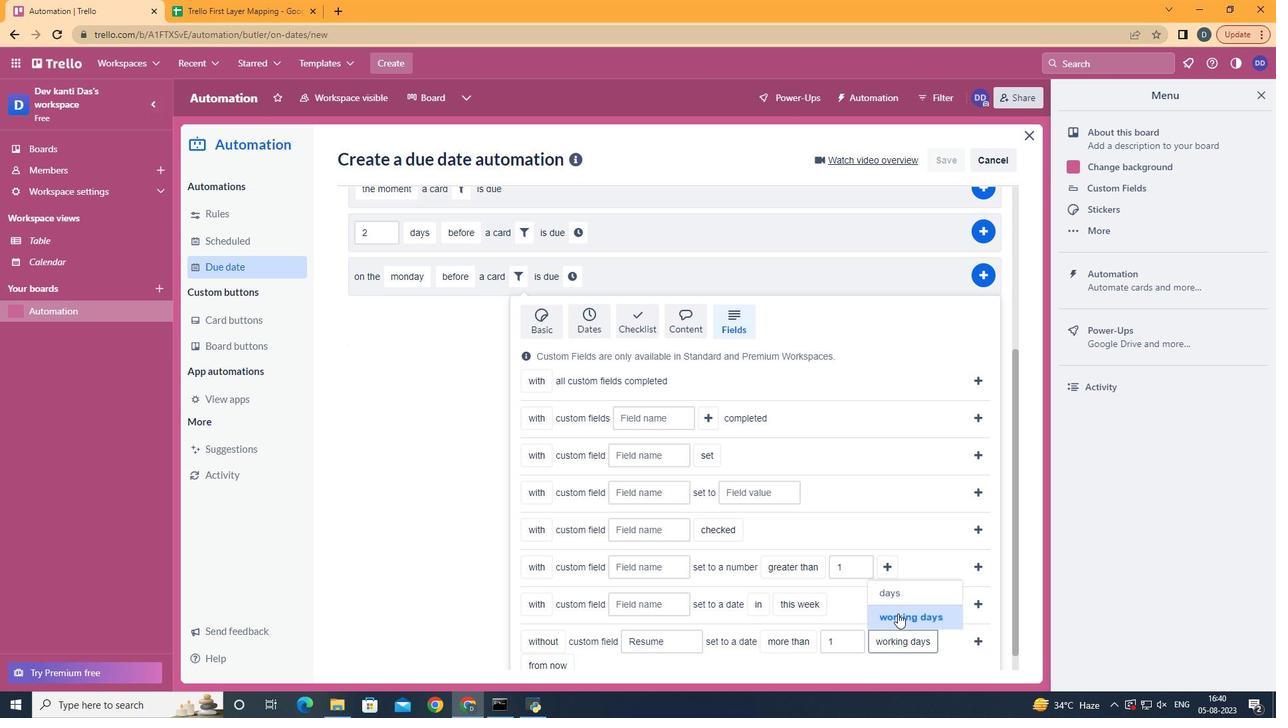 
Action: Mouse moved to (585, 643)
Screenshot: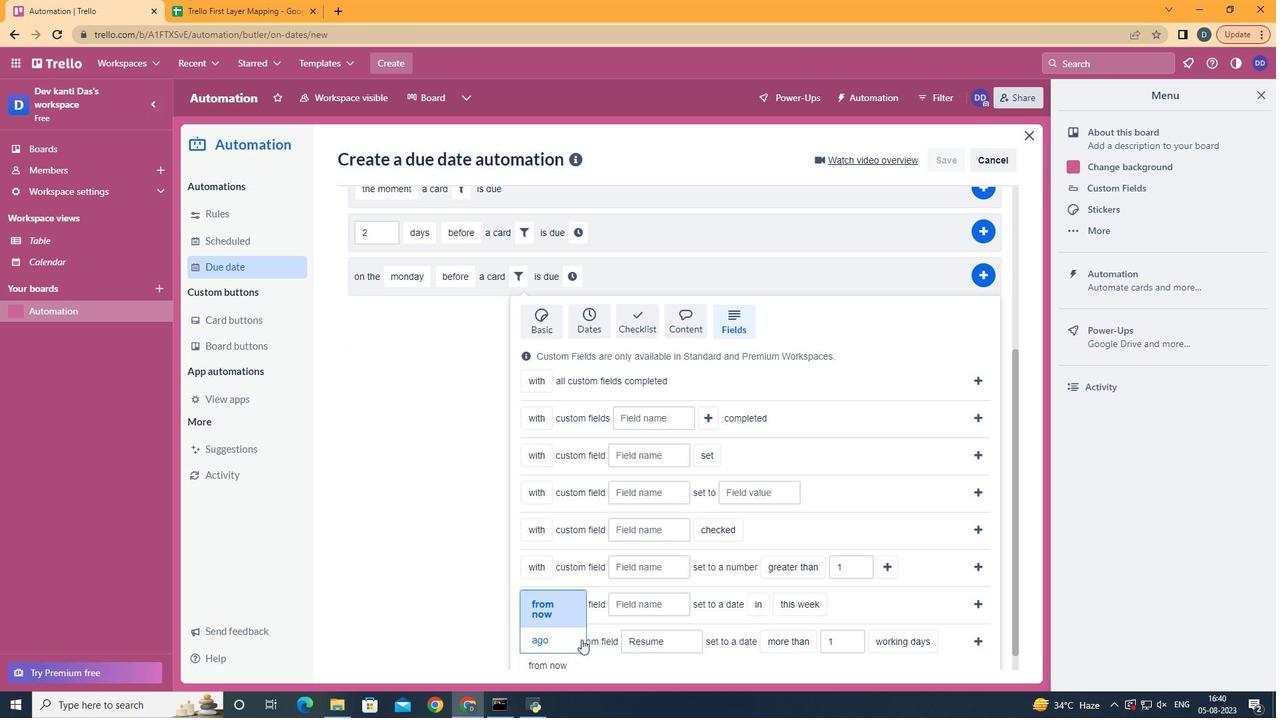 
Action: Mouse pressed left at (585, 643)
Screenshot: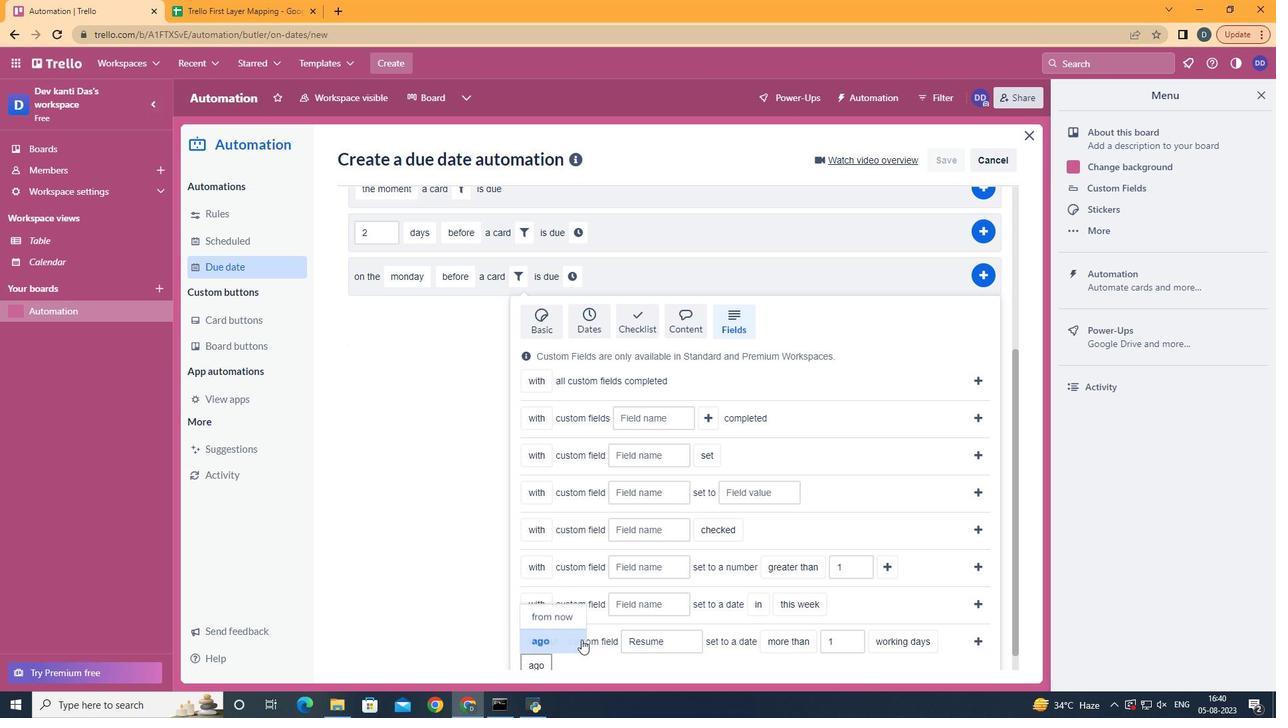 
Action: Mouse moved to (982, 650)
Screenshot: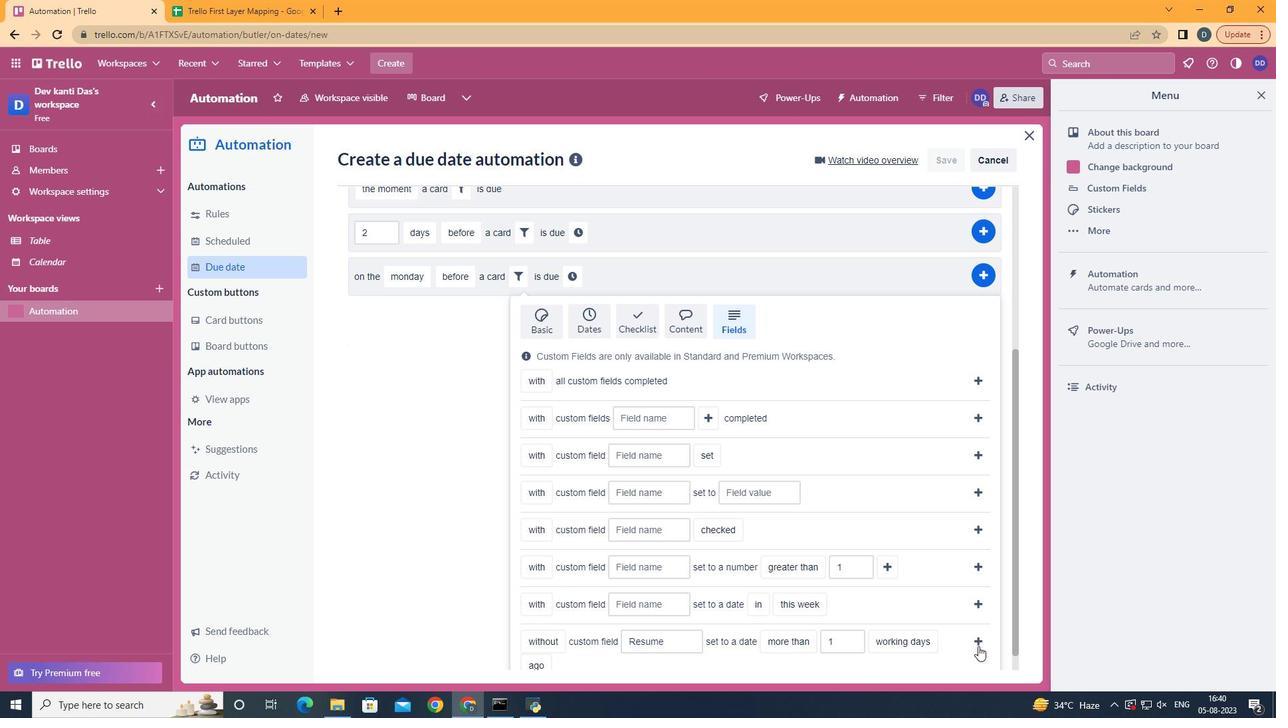 
Action: Mouse pressed left at (982, 650)
Screenshot: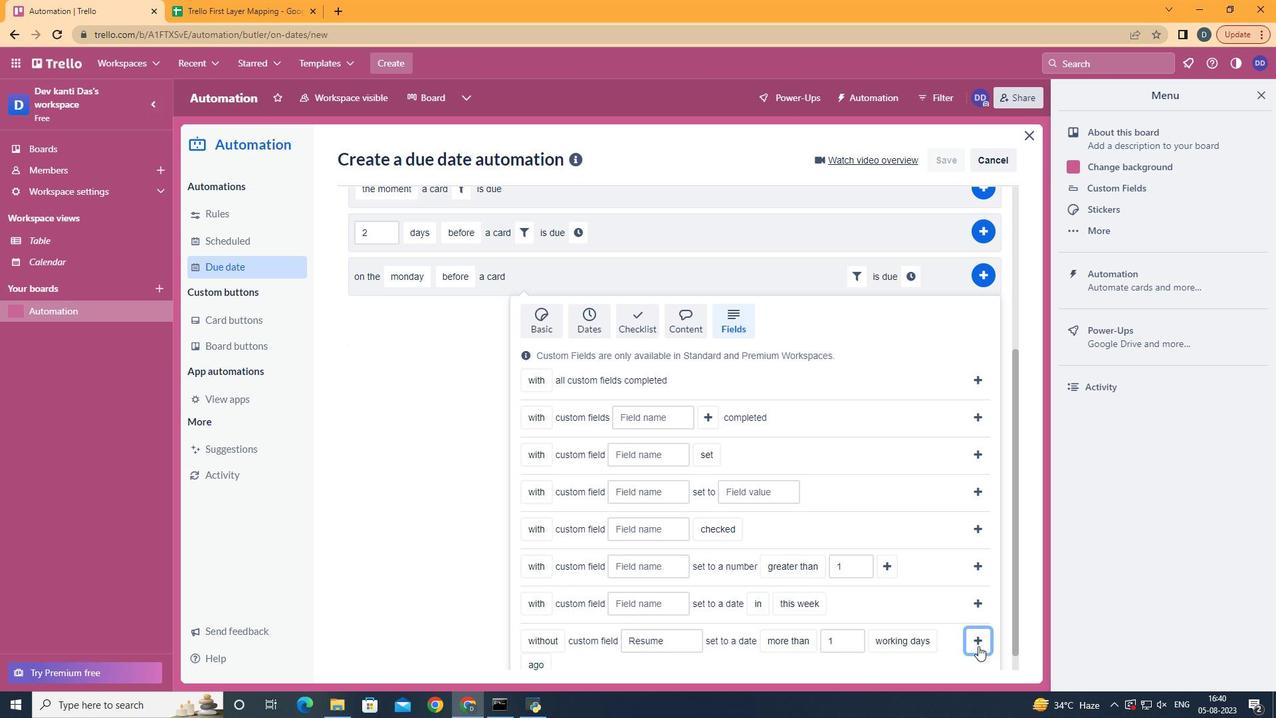 
Action: Mouse moved to (914, 542)
Screenshot: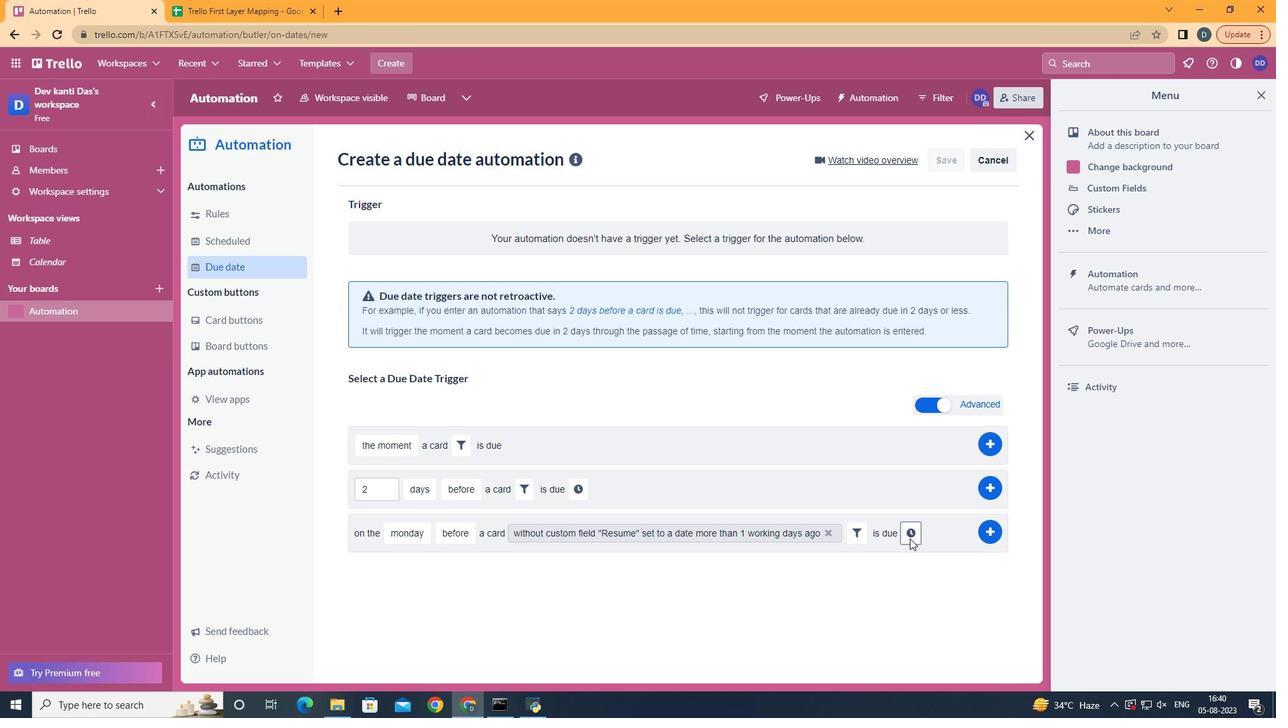 
Action: Mouse pressed left at (914, 542)
Screenshot: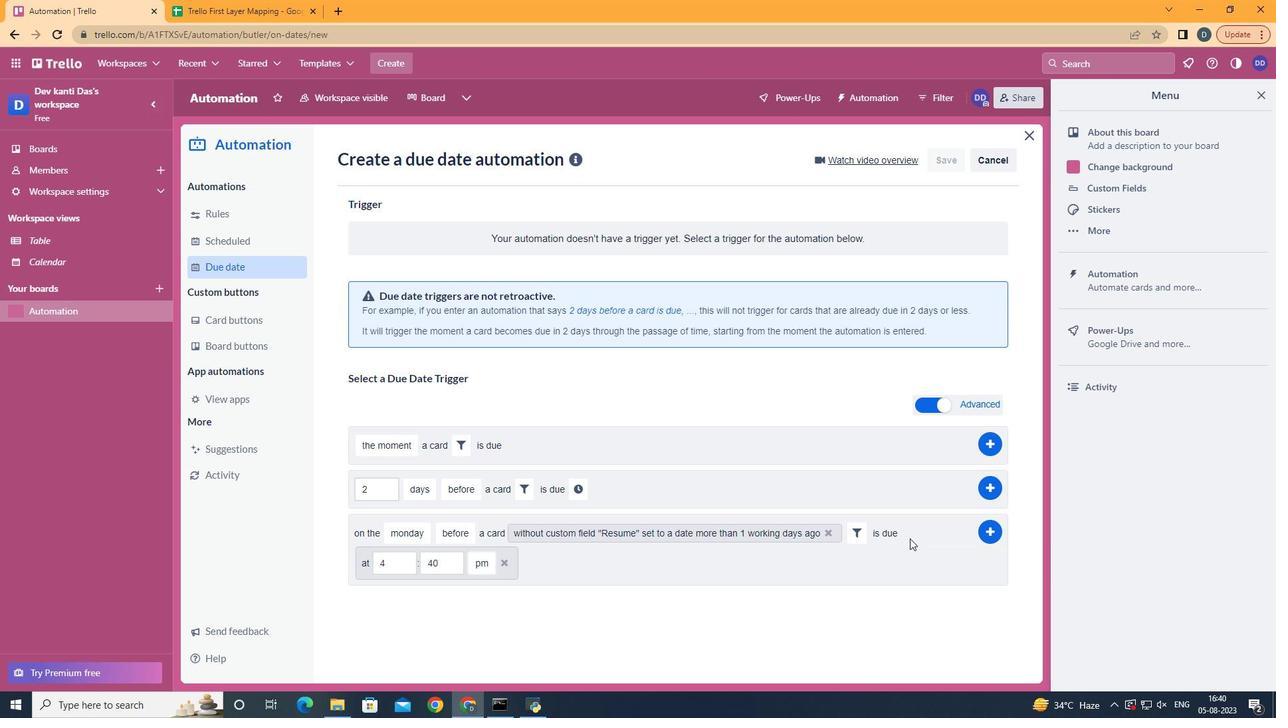 
Action: Mouse moved to (406, 569)
Screenshot: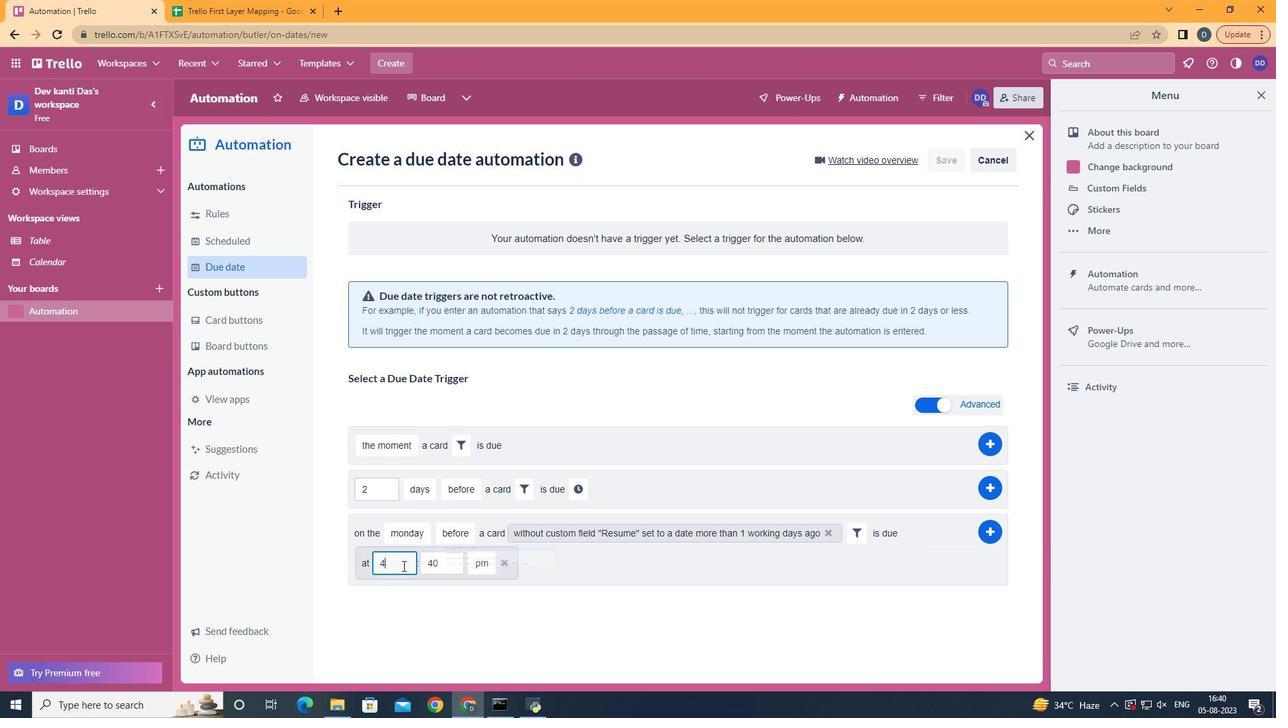 
Action: Mouse pressed left at (406, 569)
Screenshot: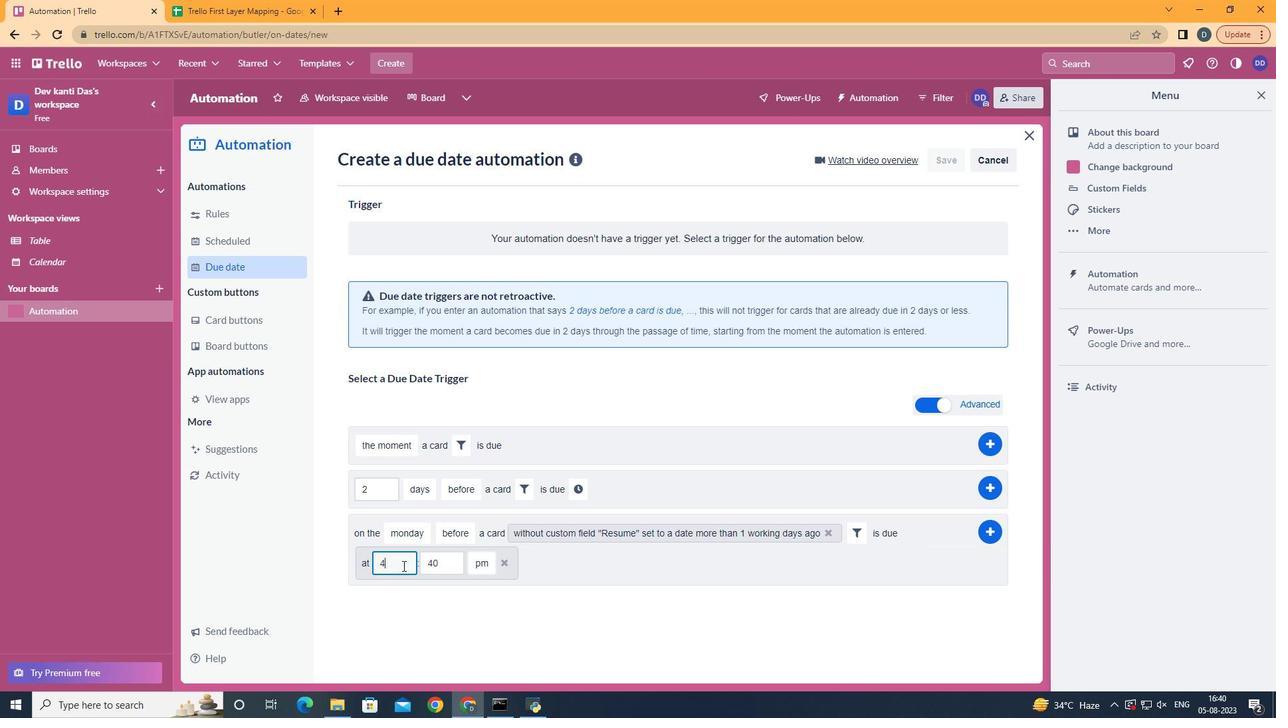 
Action: Mouse moved to (406, 569)
Screenshot: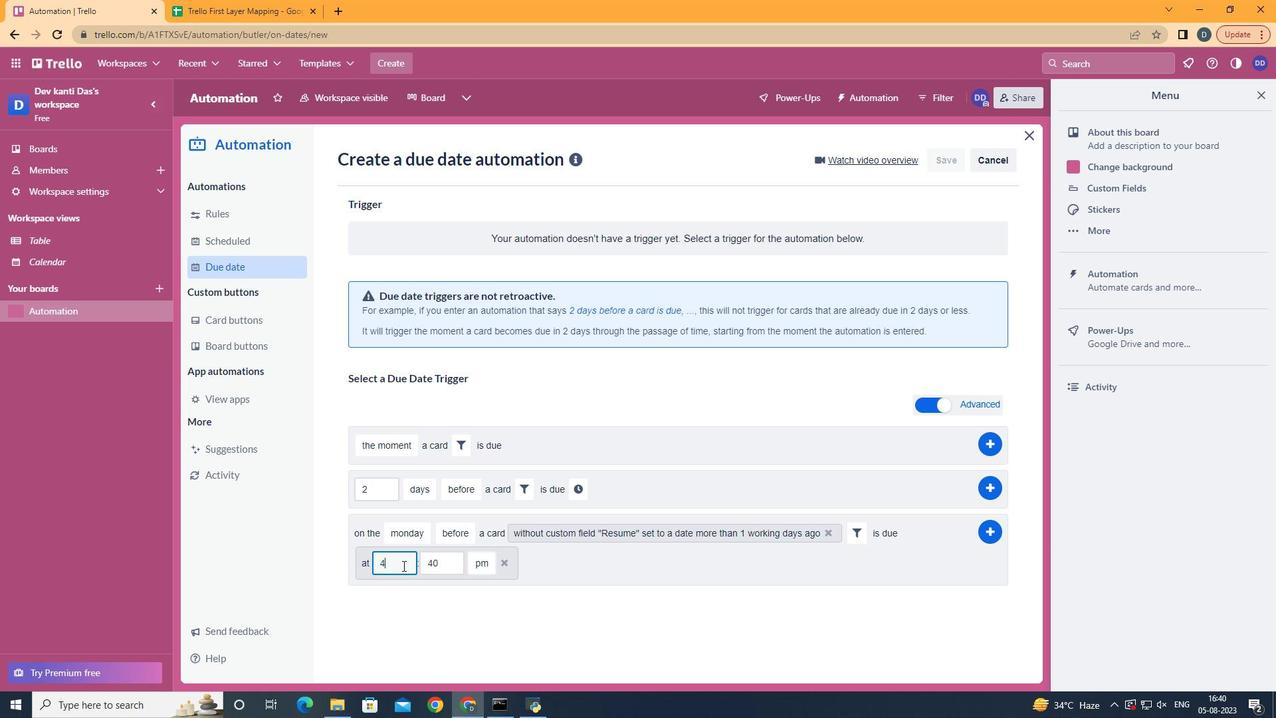 
Action: Key pressed <Key.backspace>11
Screenshot: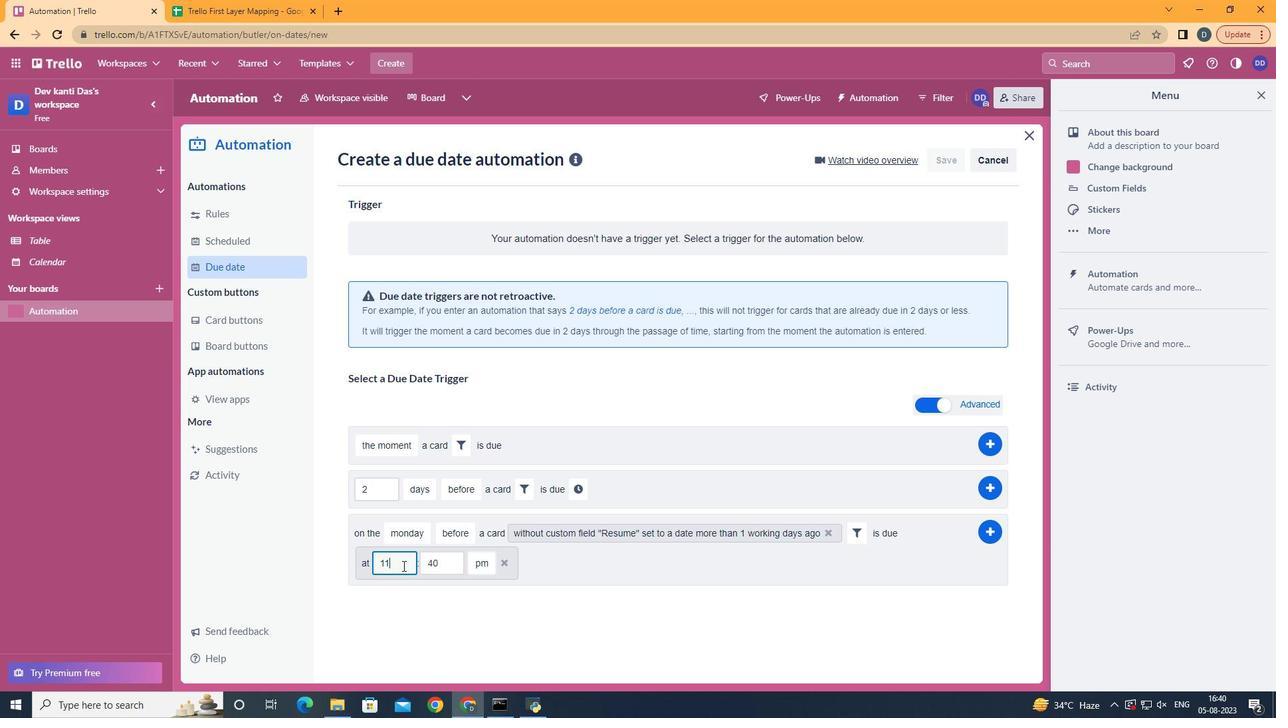 
Action: Mouse moved to (451, 565)
Screenshot: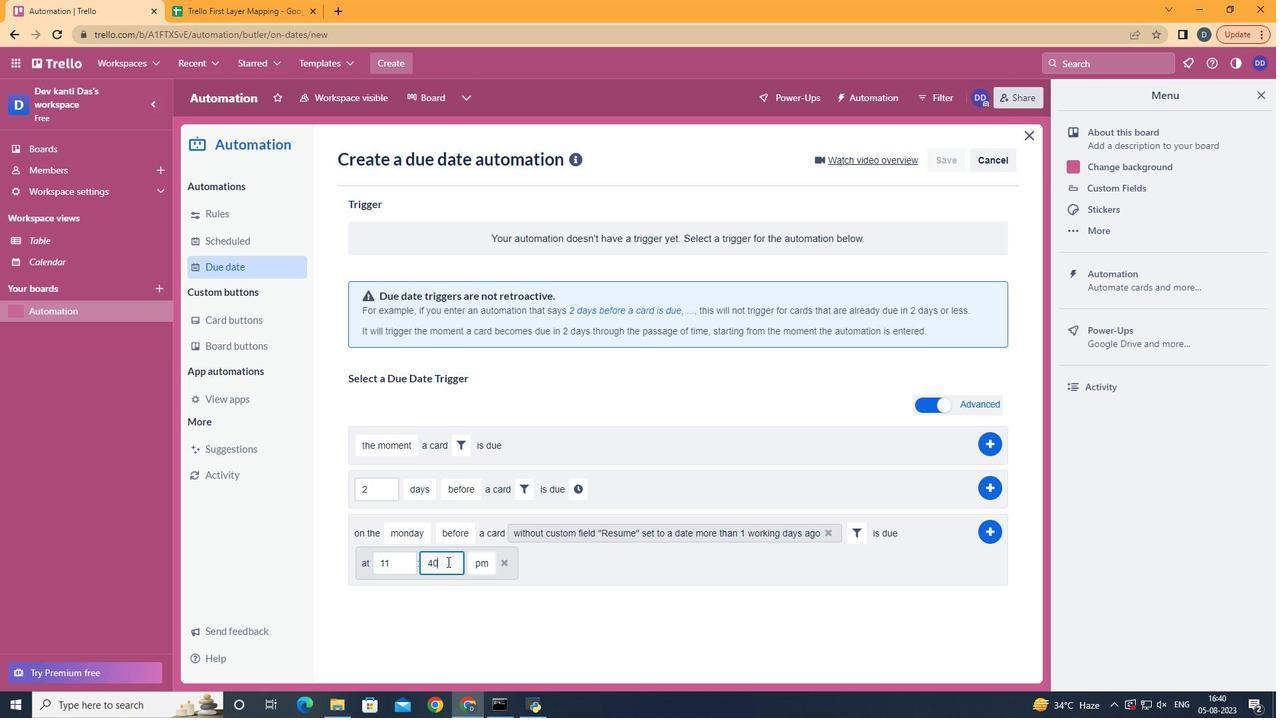 
Action: Mouse pressed left at (451, 565)
Screenshot: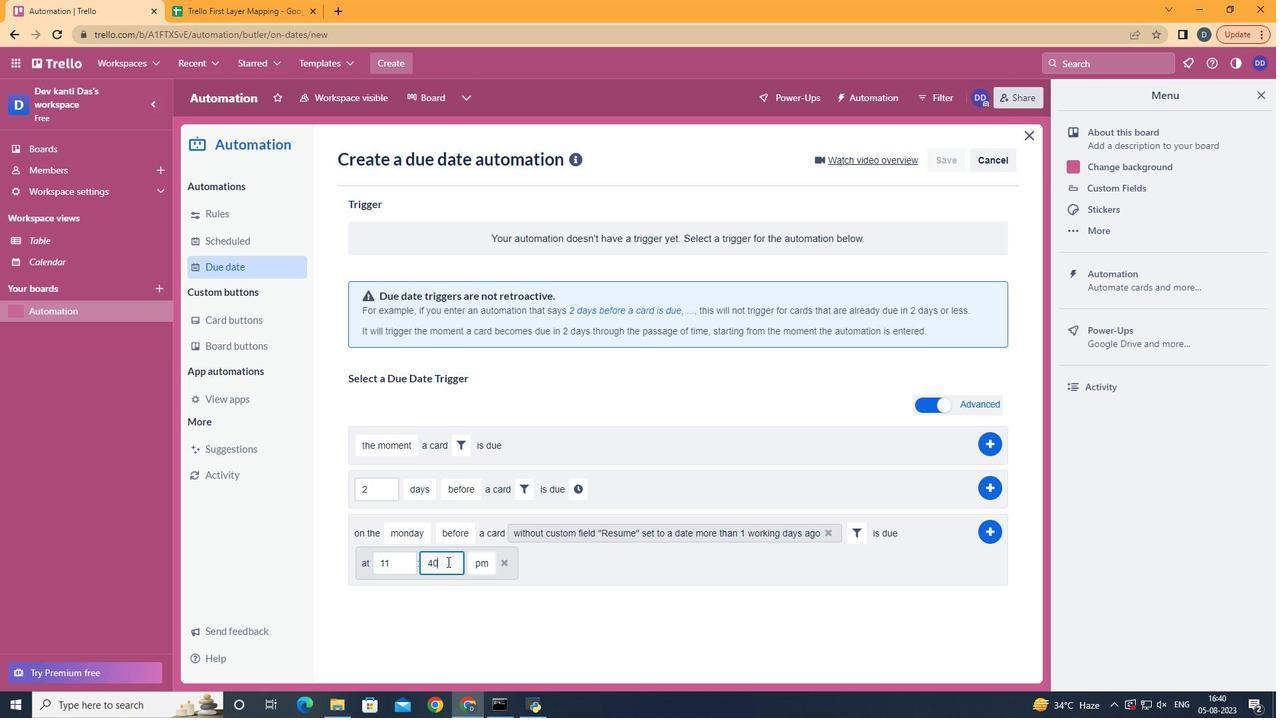 
Action: Key pressed <Key.backspace><Key.backspace>00
Screenshot: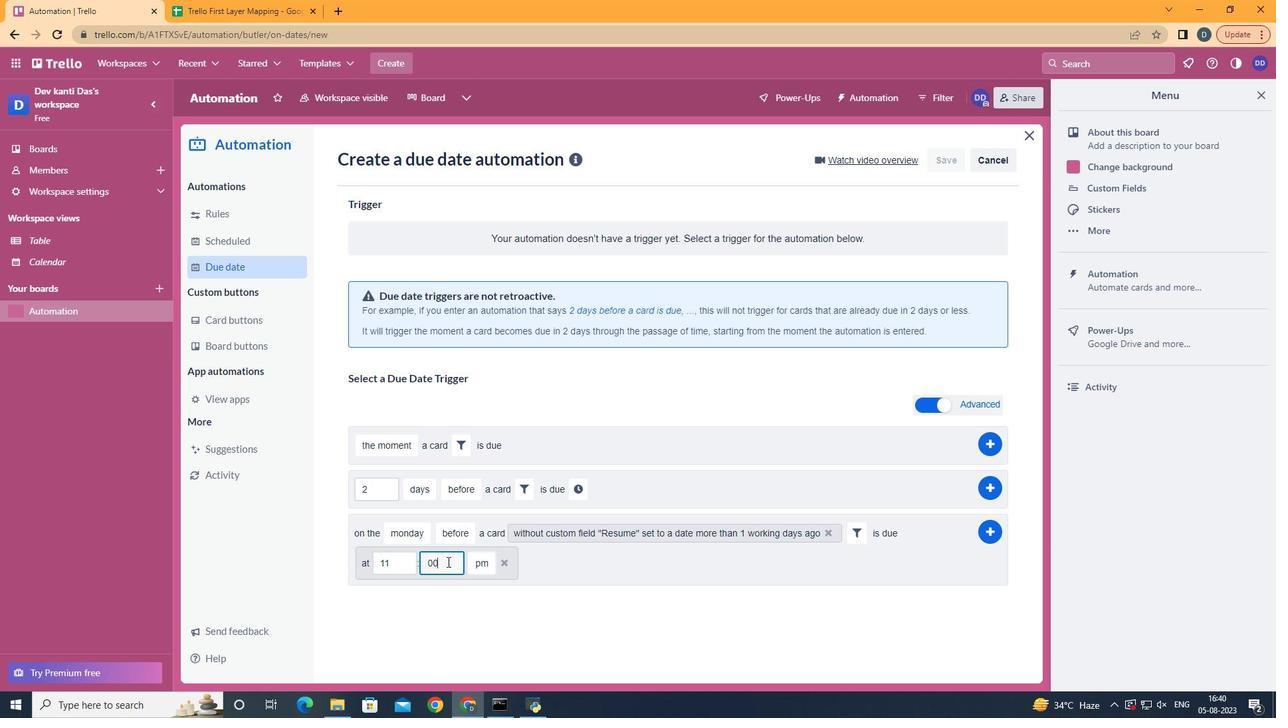 
Action: Mouse moved to (488, 594)
Screenshot: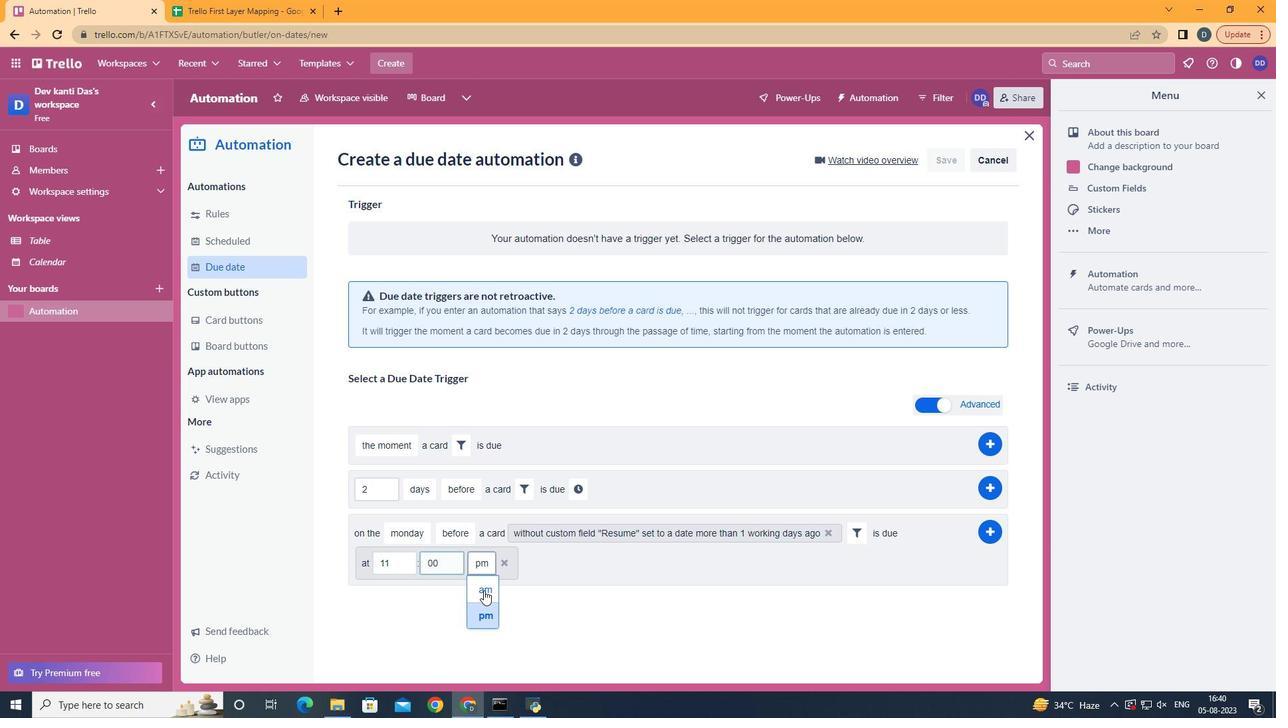 
Action: Mouse pressed left at (488, 594)
Screenshot: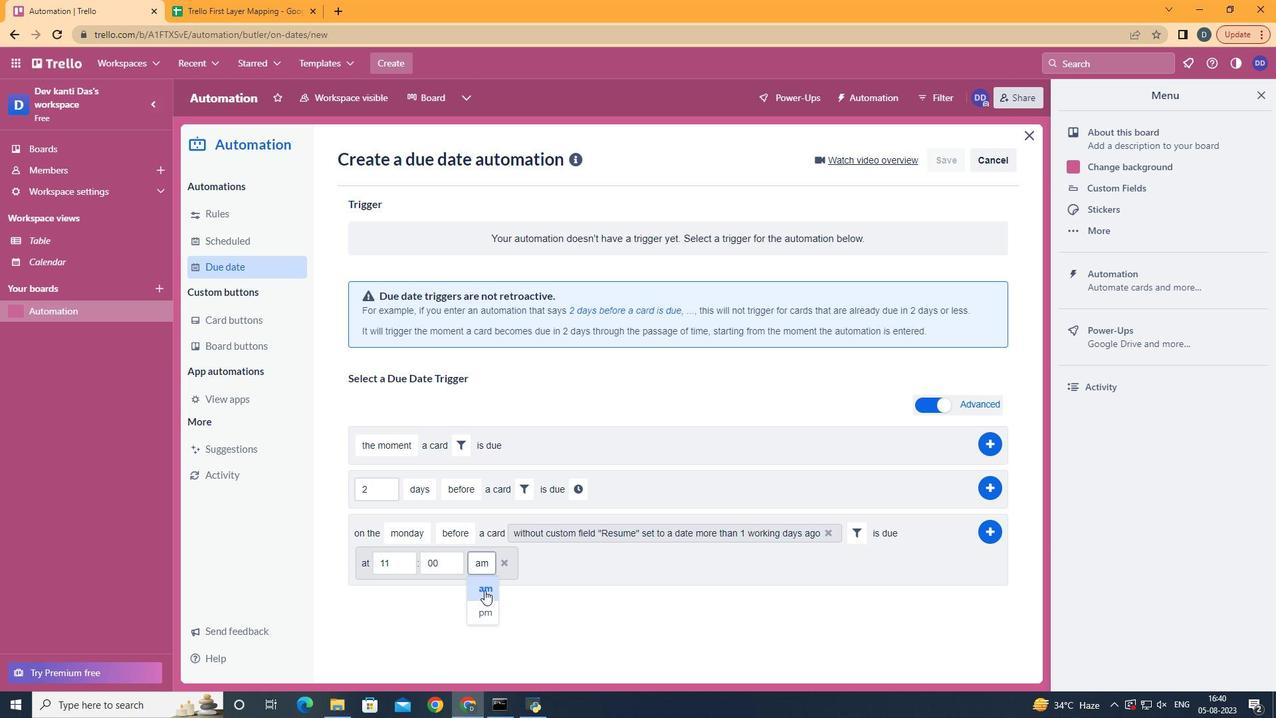 
Action: Mouse moved to (991, 533)
Screenshot: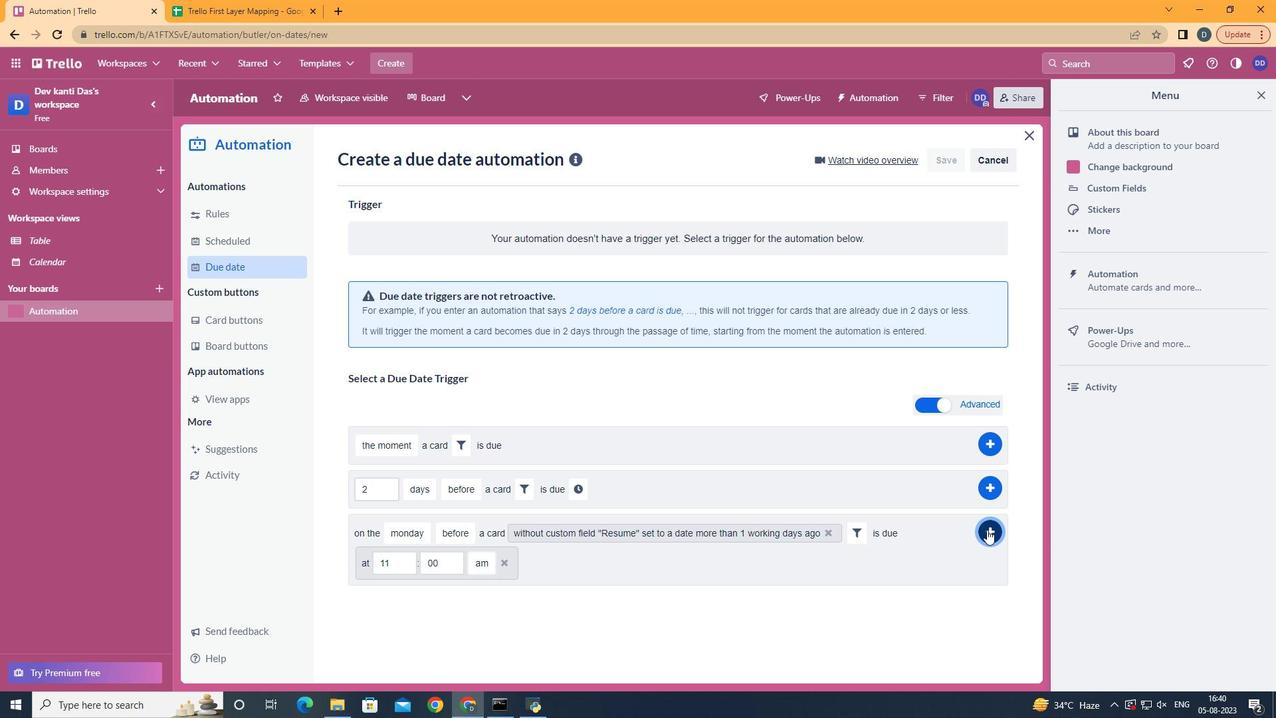 
Action: Mouse pressed left at (991, 533)
Screenshot: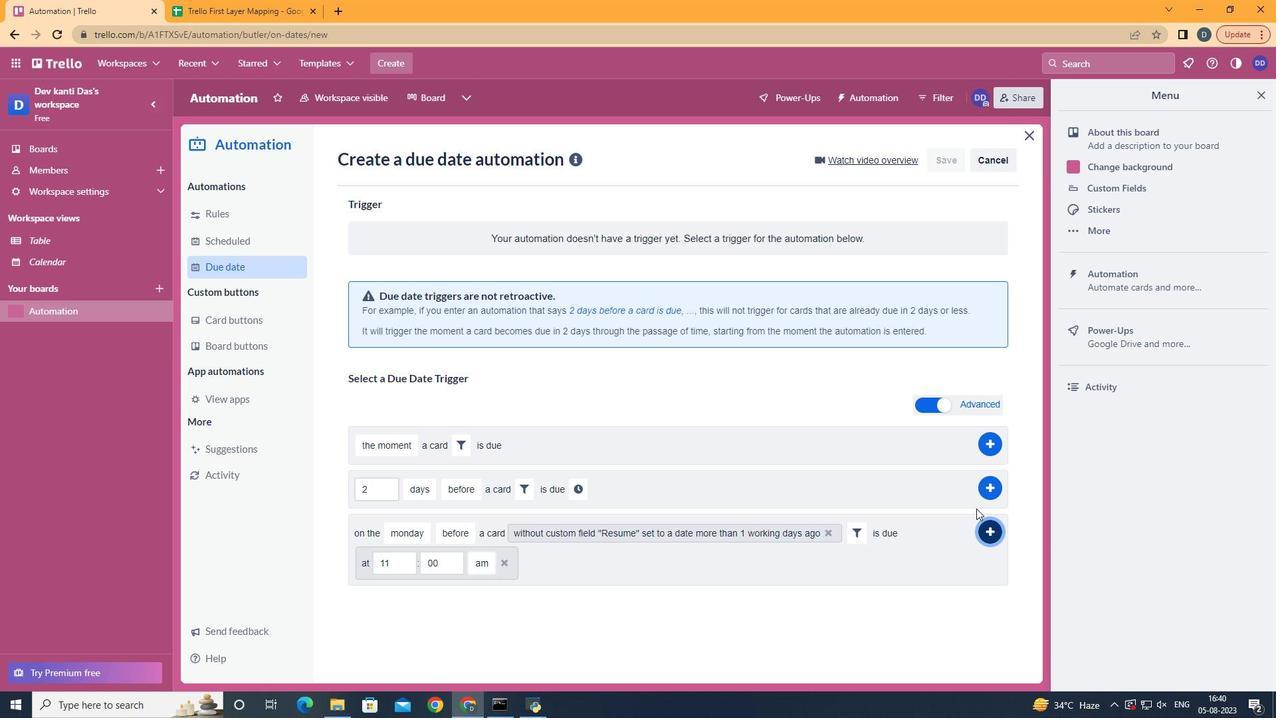 
Action: Mouse moved to (545, 240)
Screenshot: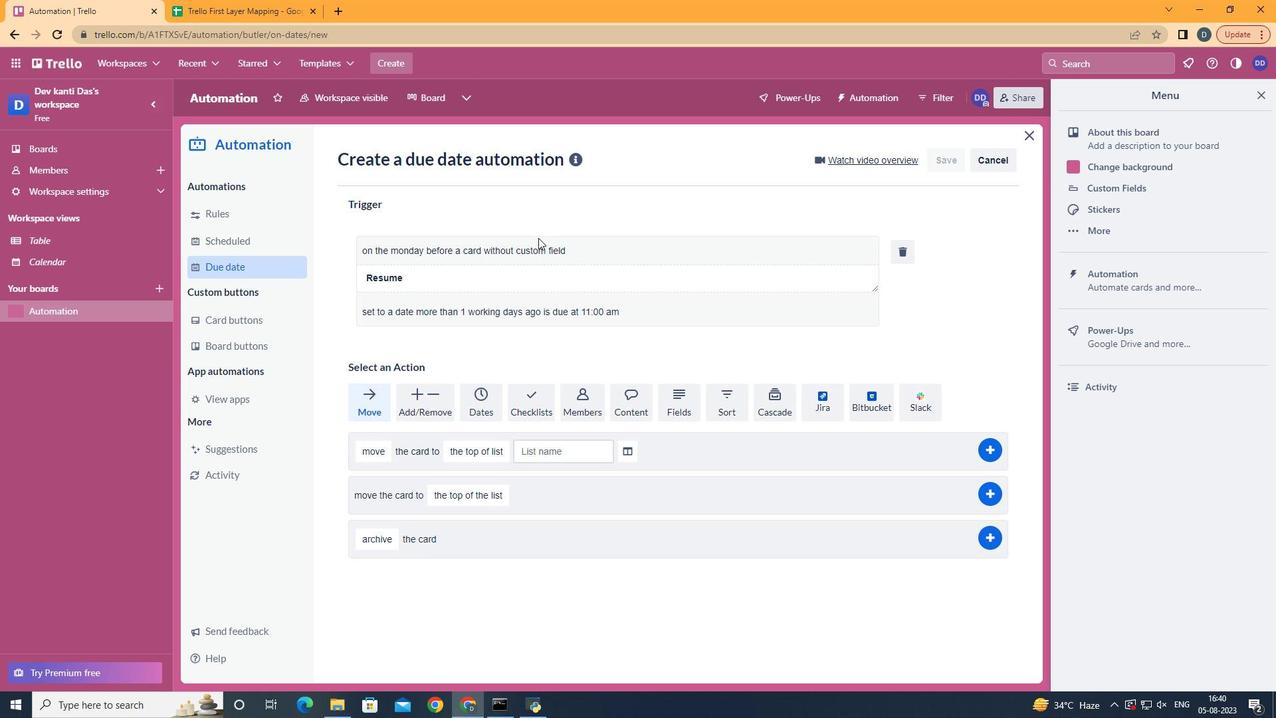 
